 Task: Look for space in Bezhetsk, Russia from 10th July, 2023 to 15th July, 2023 for 7 adults in price range Rs.10000 to Rs.15000. Place can be entire place or shared room with 4 bedrooms having 7 beds and 4 bathrooms. Property type can be house, flat, guest house. Amenities needed are: wifi, TV, free parkinig on premises, gym, breakfast. Booking option can be shelf check-in. Required host language is English.
Action: Mouse moved to (415, 91)
Screenshot: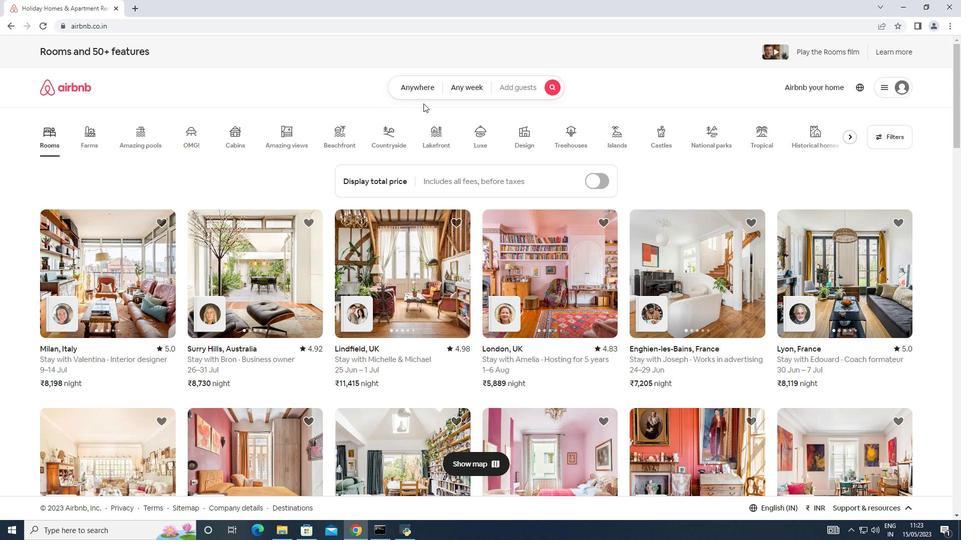
Action: Mouse pressed left at (415, 91)
Screenshot: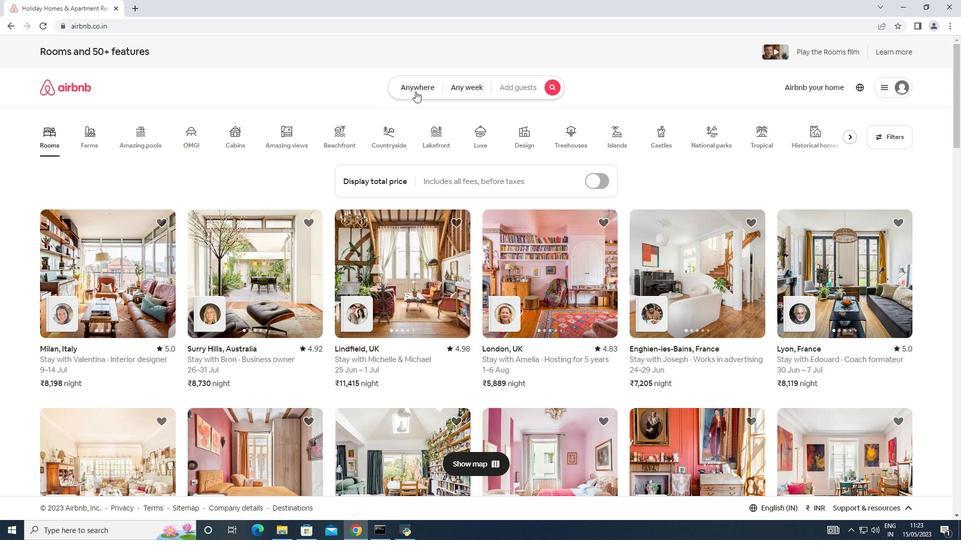 
Action: Mouse moved to (329, 121)
Screenshot: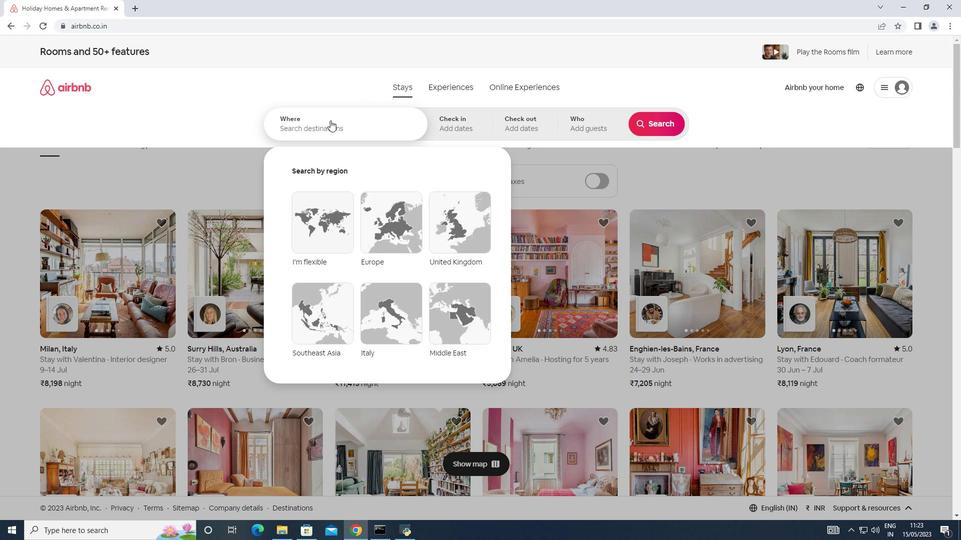 
Action: Mouse pressed left at (329, 121)
Screenshot: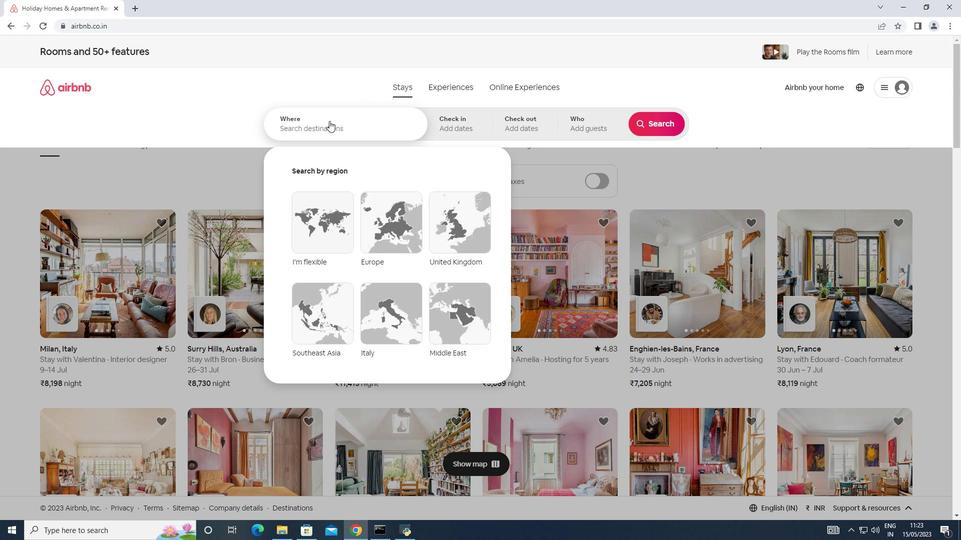 
Action: Key pressed <Key.shift>Bezhetsk,<Key.shift>Russia
Screenshot: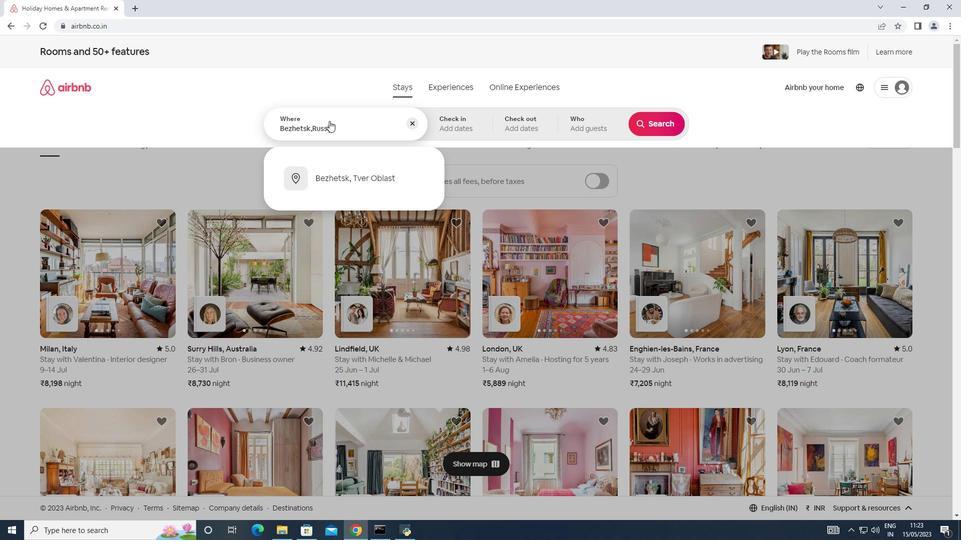
Action: Mouse moved to (457, 131)
Screenshot: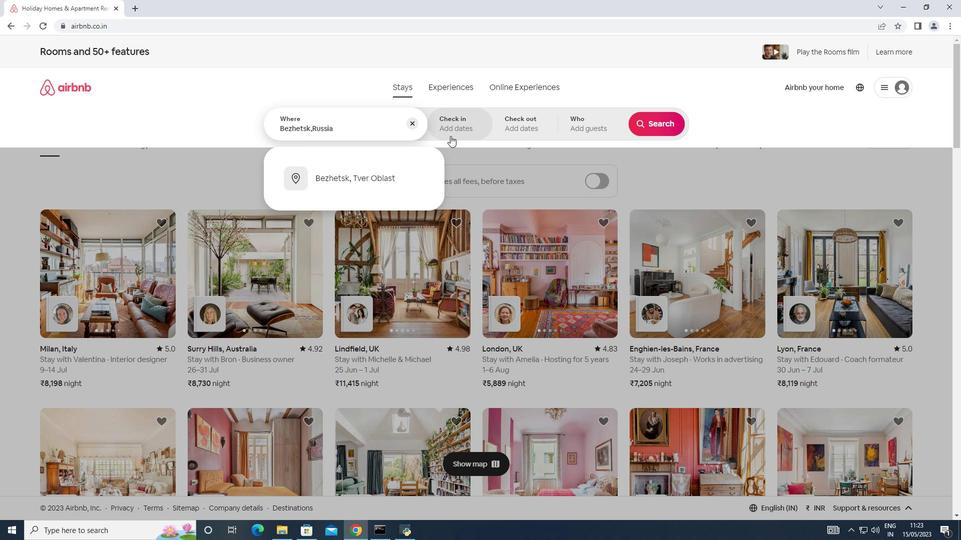 
Action: Mouse pressed left at (457, 131)
Screenshot: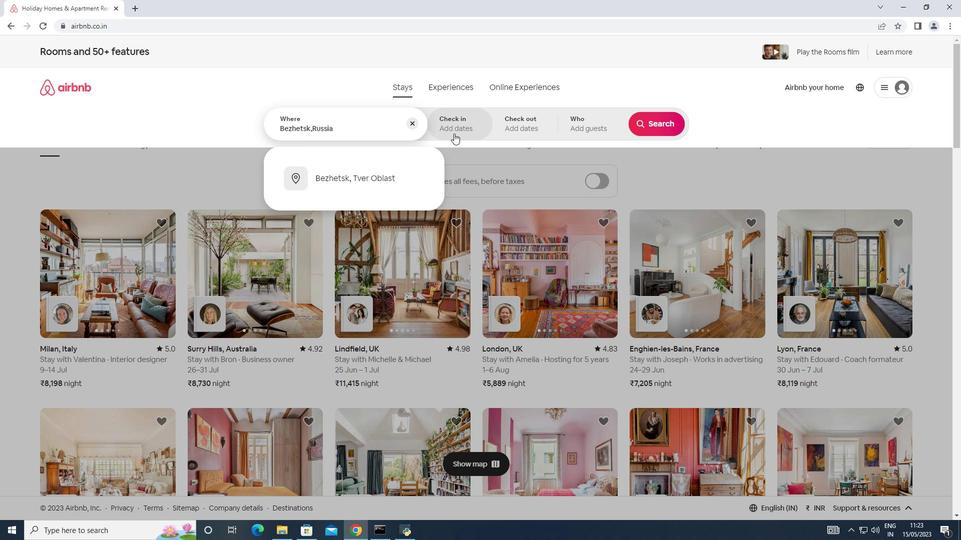 
Action: Mouse moved to (652, 206)
Screenshot: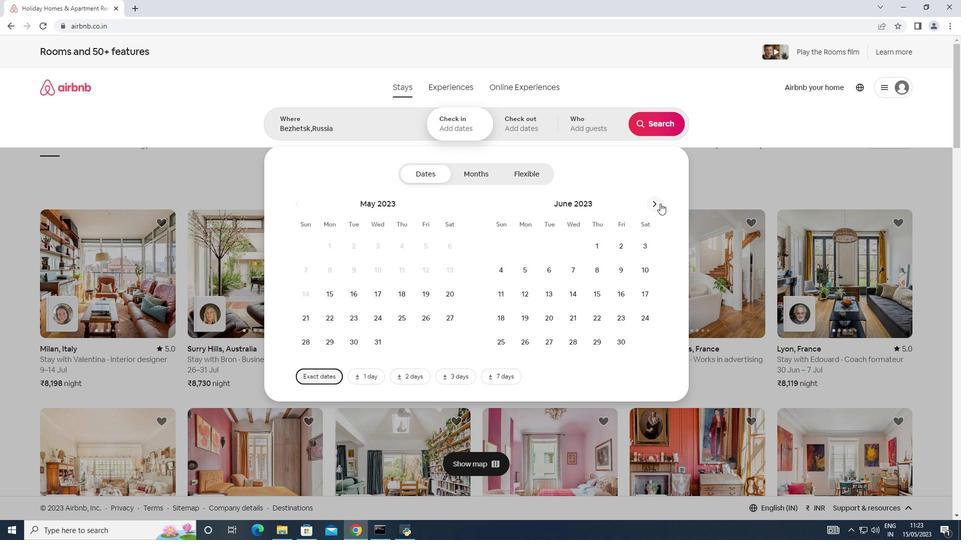
Action: Mouse pressed left at (652, 206)
Screenshot: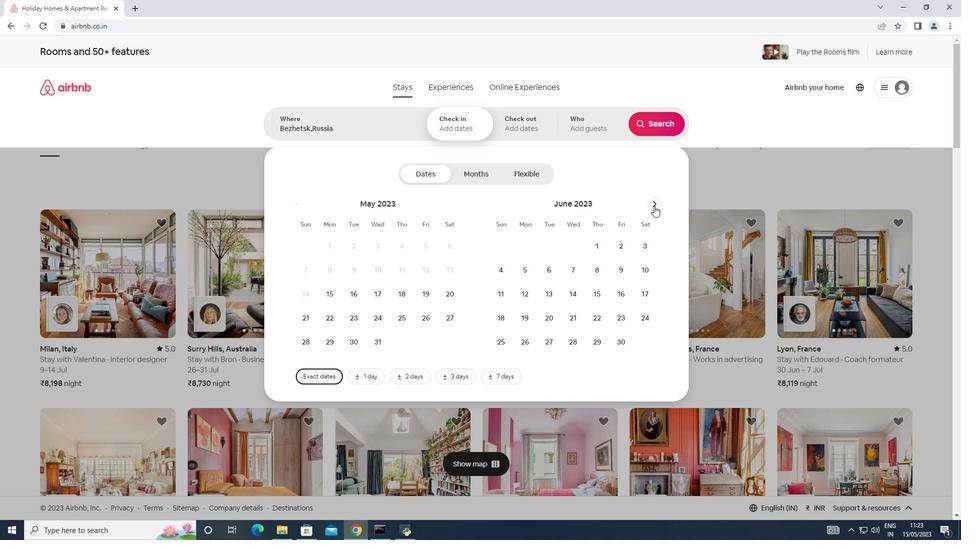 
Action: Mouse moved to (528, 296)
Screenshot: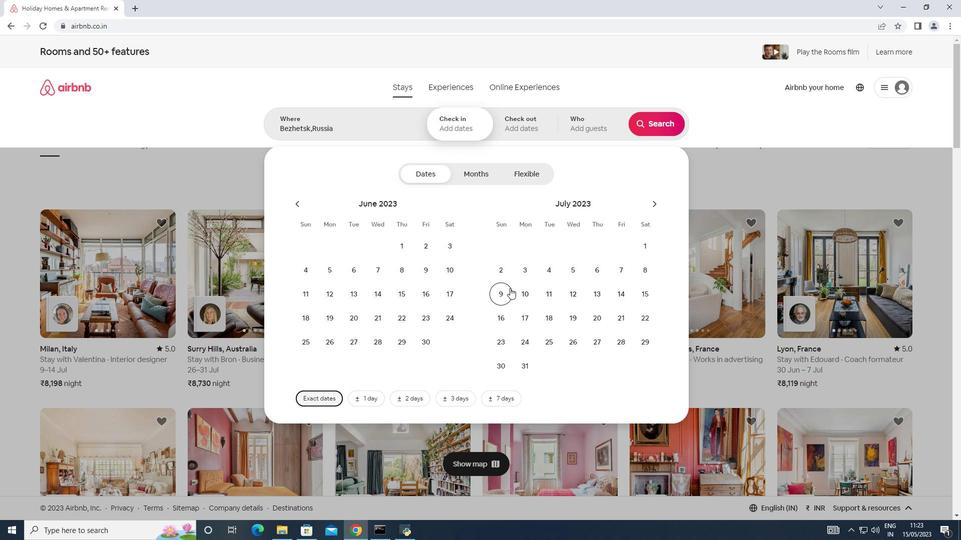 
Action: Mouse pressed left at (528, 296)
Screenshot: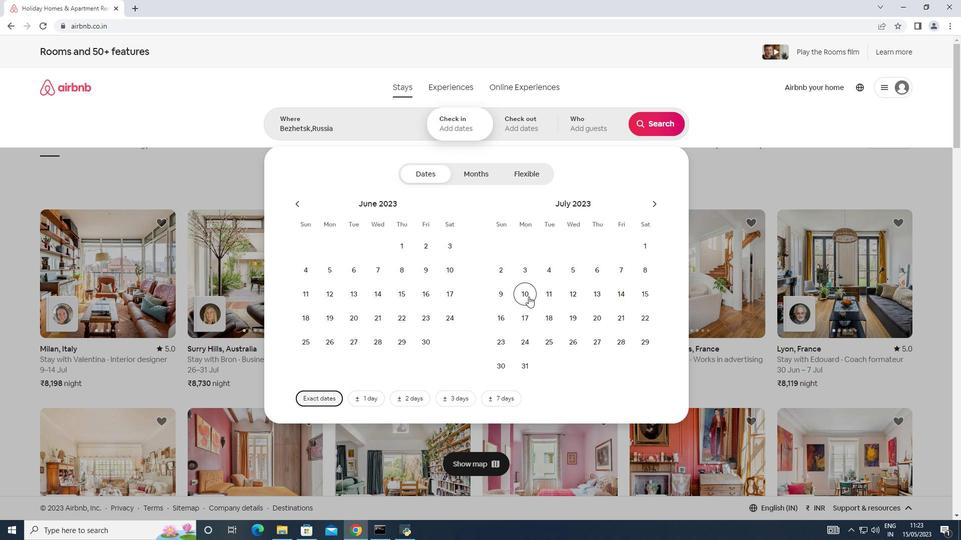 
Action: Mouse moved to (649, 300)
Screenshot: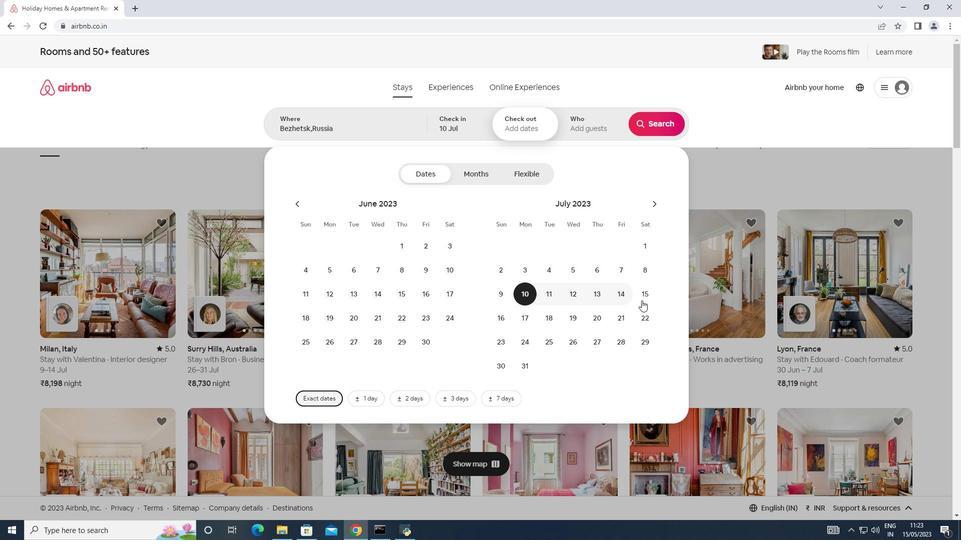 
Action: Mouse pressed left at (649, 300)
Screenshot: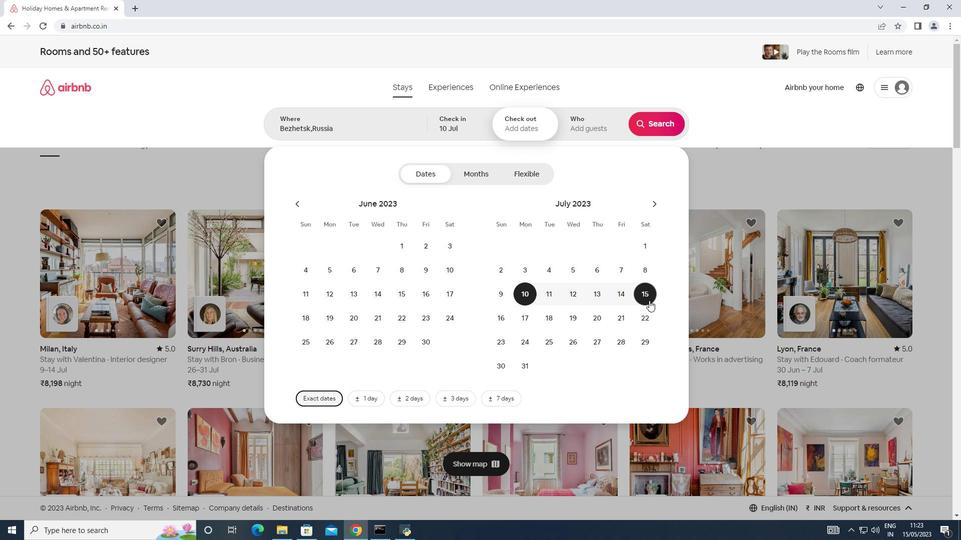 
Action: Mouse moved to (598, 129)
Screenshot: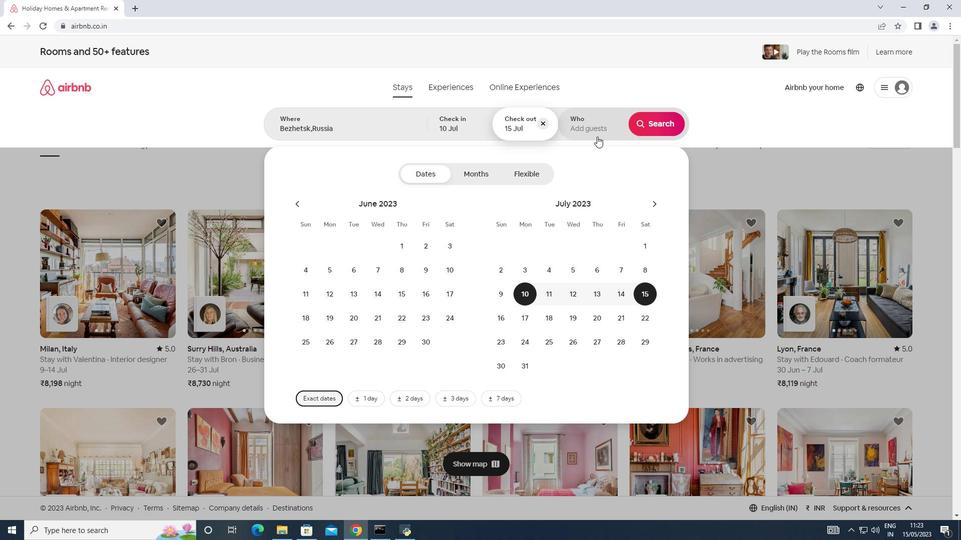 
Action: Mouse pressed left at (598, 129)
Screenshot: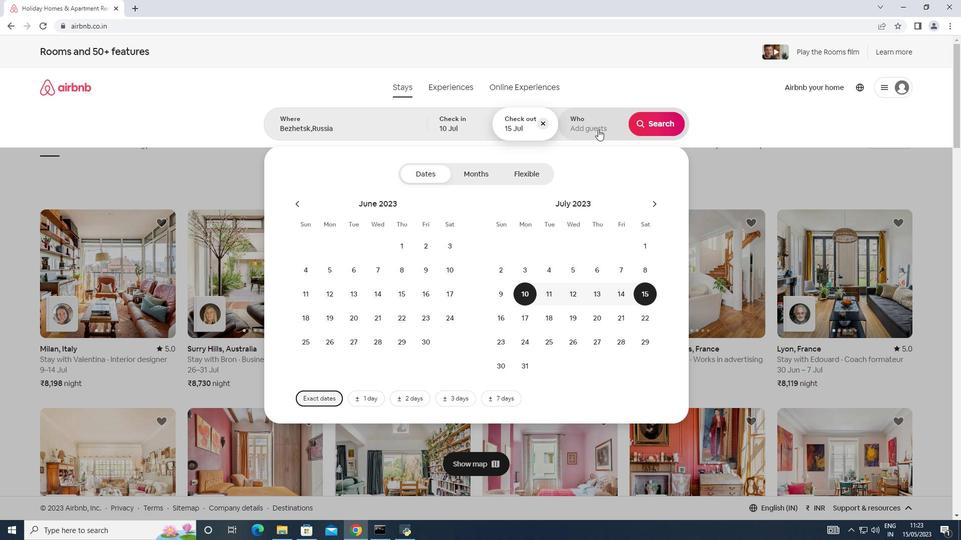 
Action: Mouse moved to (665, 180)
Screenshot: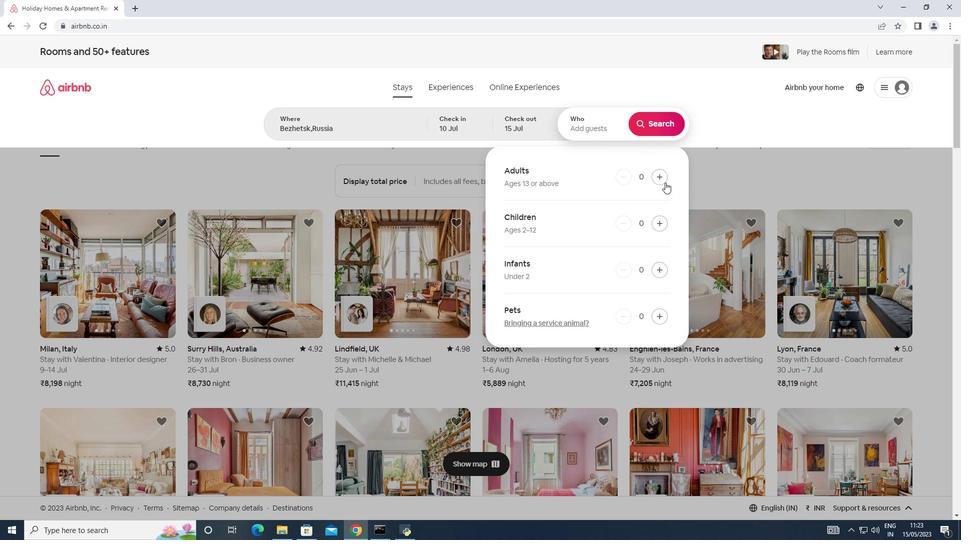 
Action: Mouse pressed left at (665, 180)
Screenshot: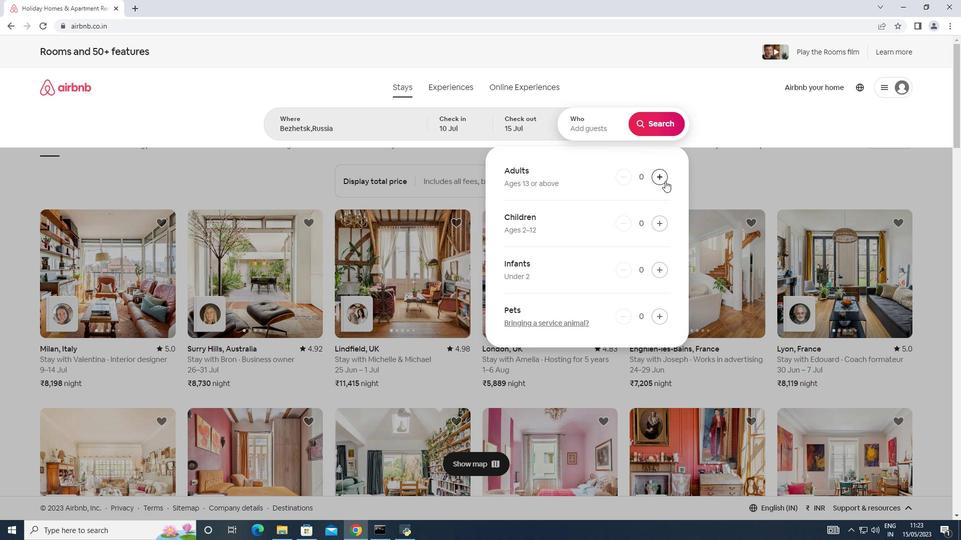 
Action: Mouse pressed left at (665, 180)
Screenshot: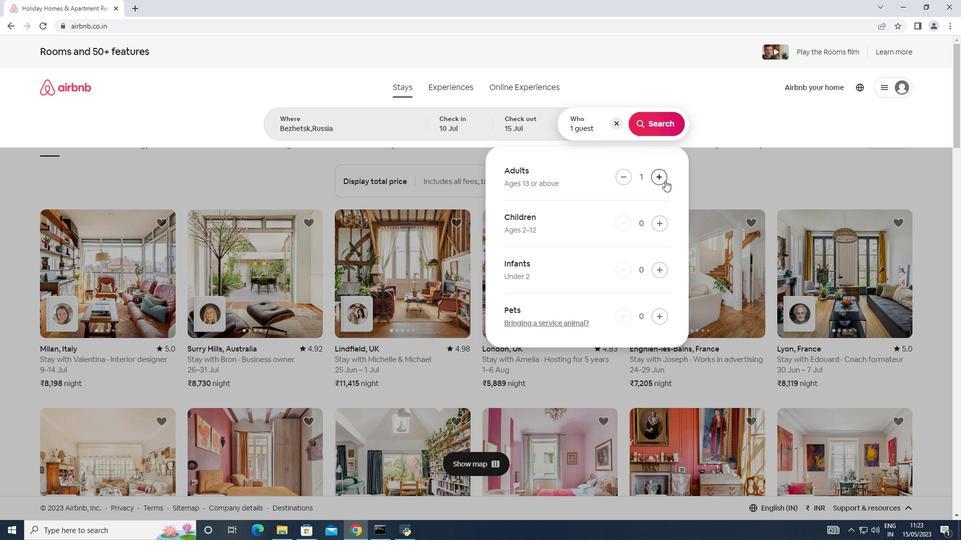 
Action: Mouse pressed left at (665, 180)
Screenshot: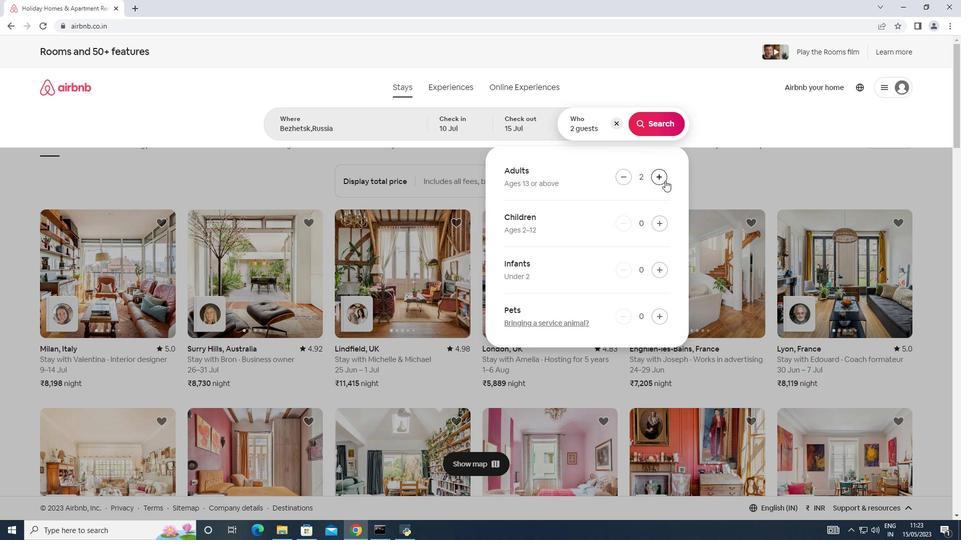 
Action: Mouse pressed left at (665, 180)
Screenshot: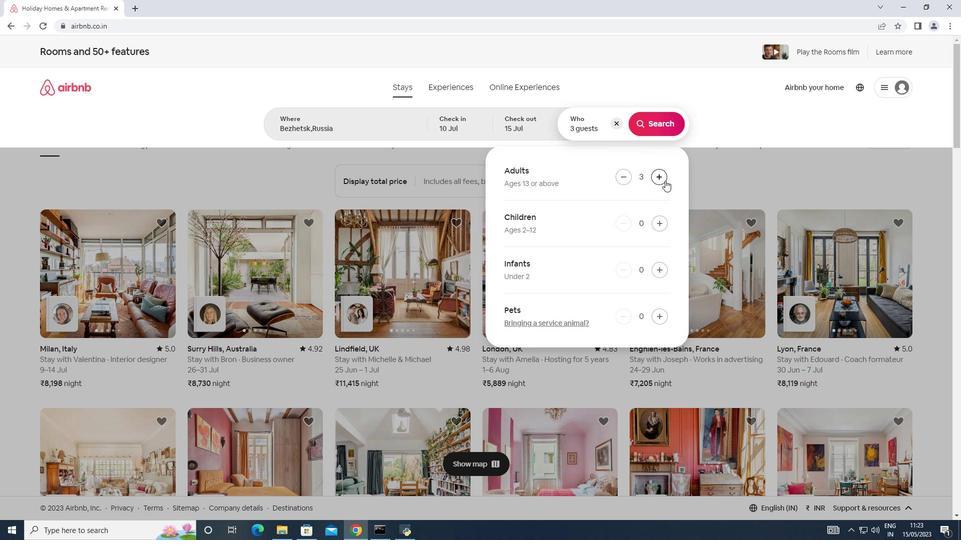 
Action: Mouse pressed left at (665, 180)
Screenshot: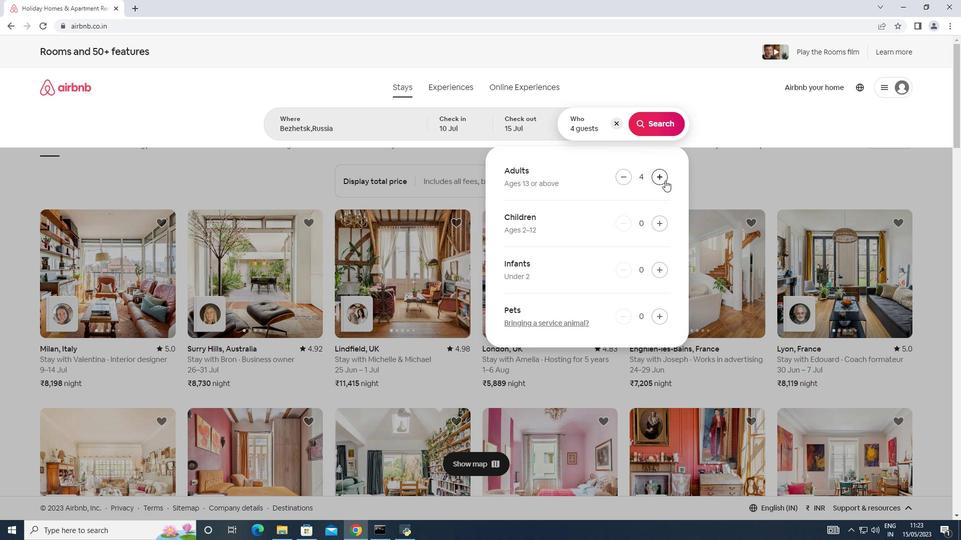 
Action: Mouse pressed left at (665, 180)
Screenshot: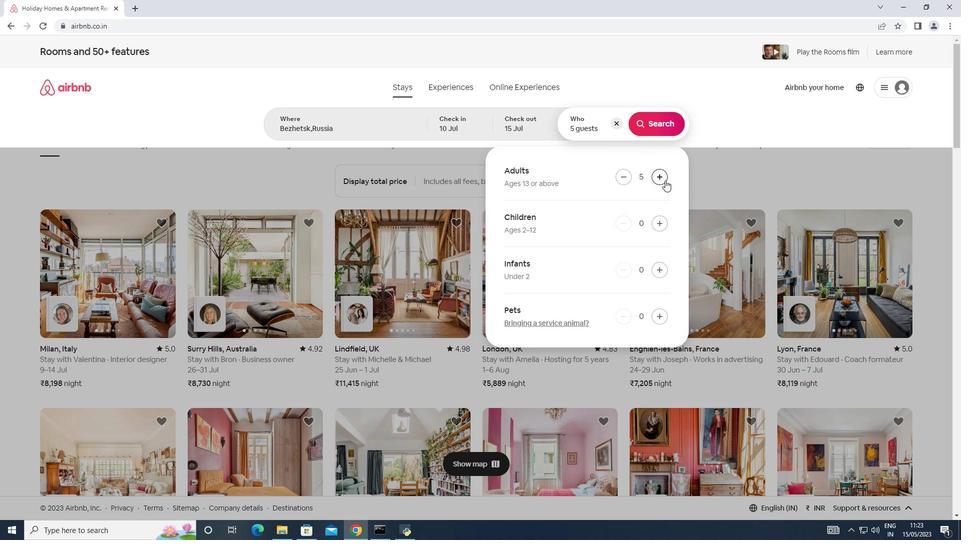 
Action: Mouse pressed left at (665, 180)
Screenshot: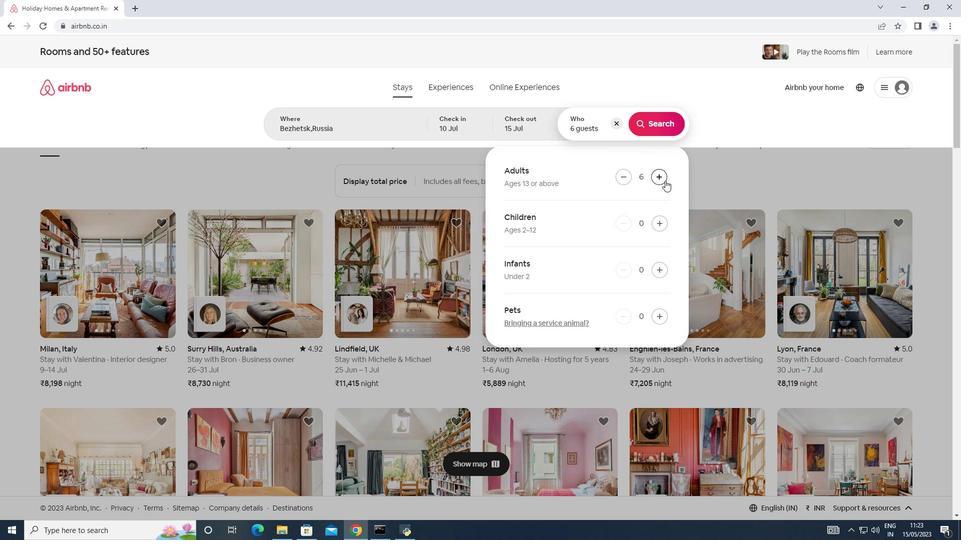 
Action: Mouse moved to (656, 118)
Screenshot: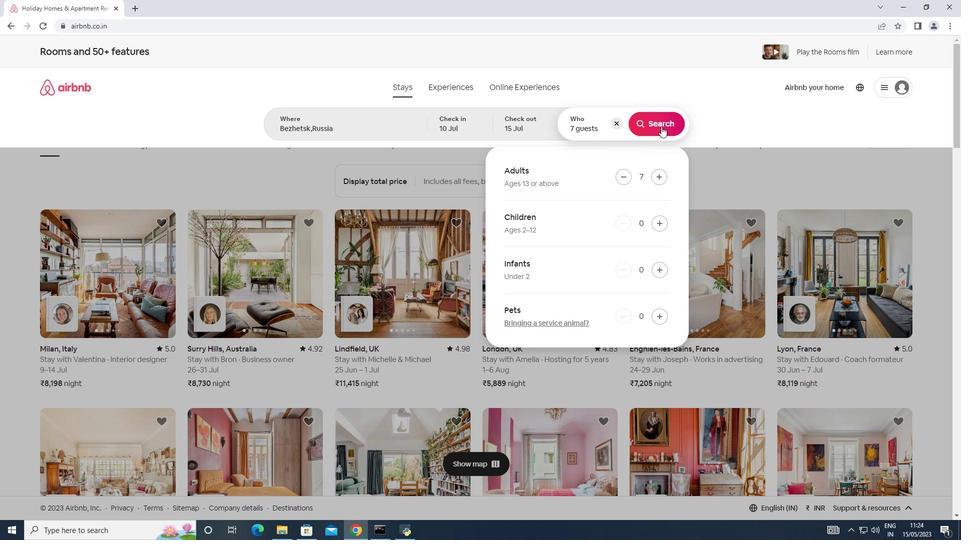 
Action: Mouse pressed left at (656, 118)
Screenshot: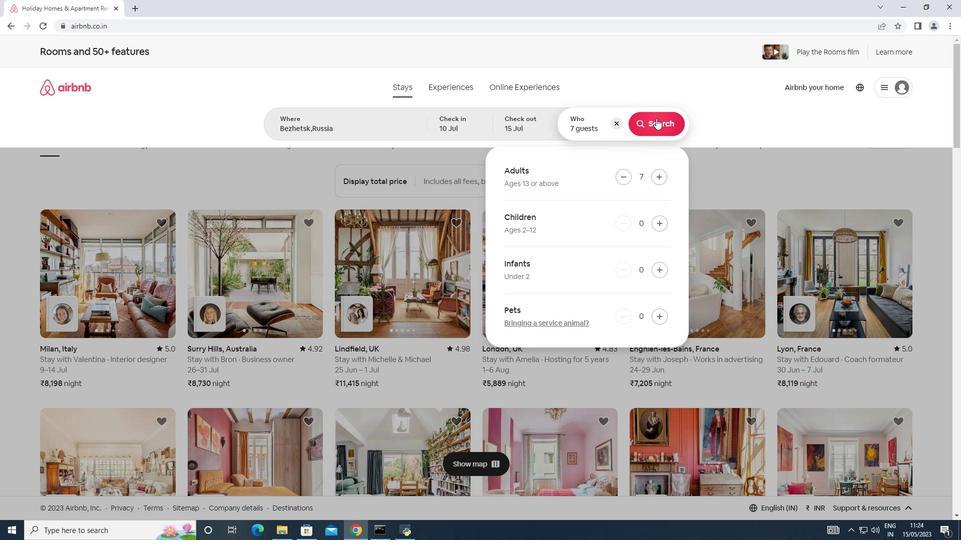 
Action: Mouse moved to (921, 108)
Screenshot: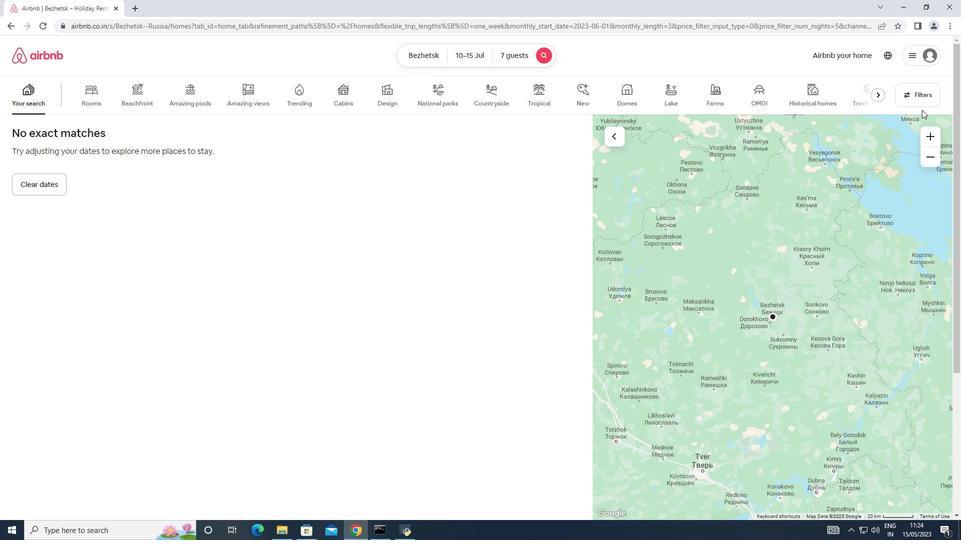 
Action: Mouse pressed left at (921, 108)
Screenshot: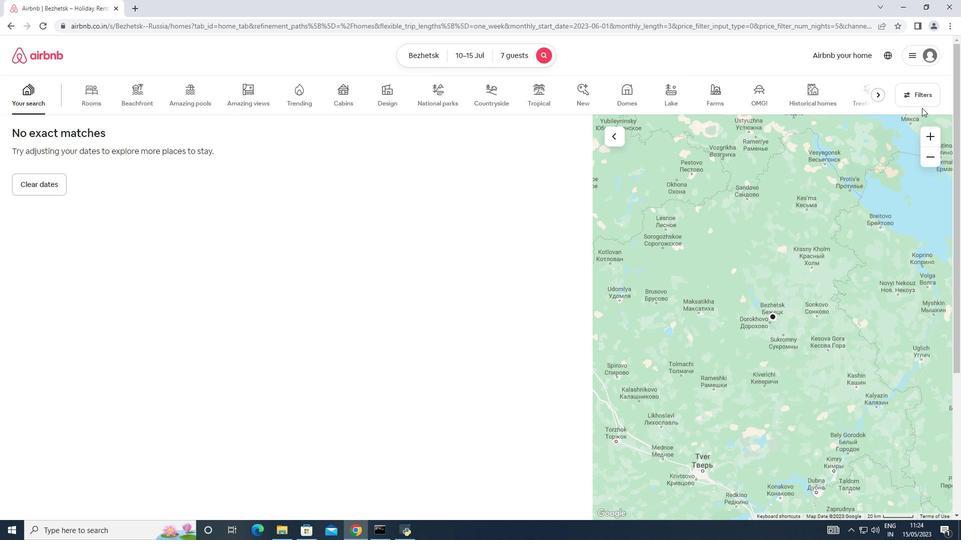 
Action: Mouse moved to (914, 100)
Screenshot: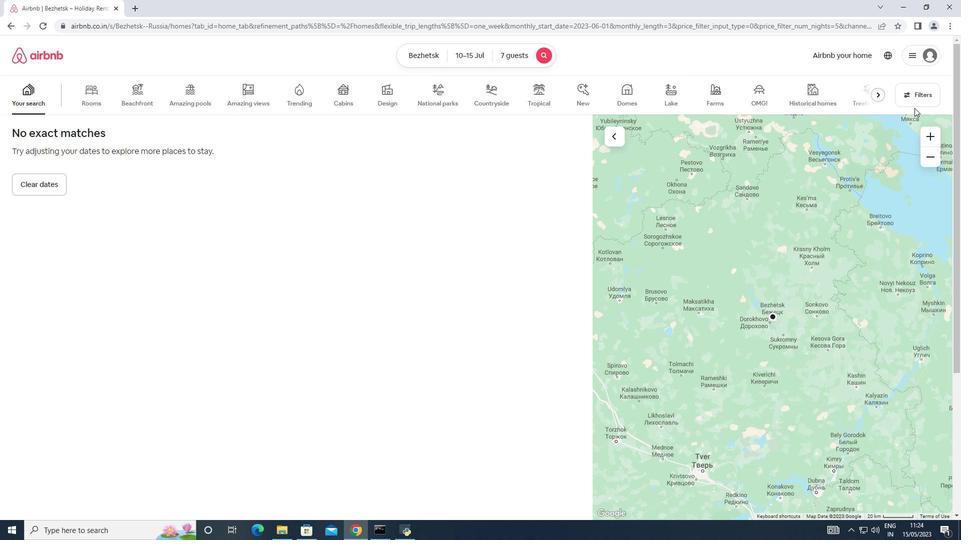 
Action: Mouse pressed left at (914, 100)
Screenshot: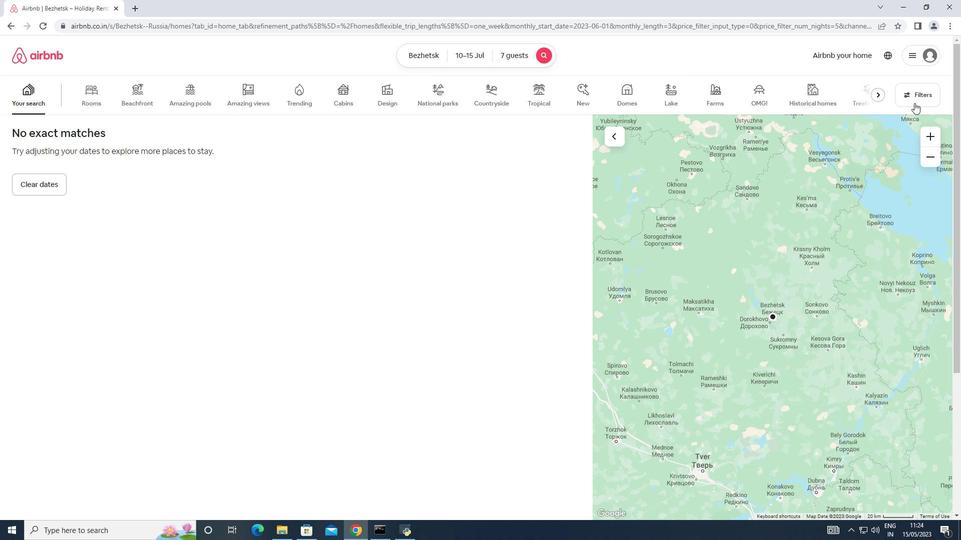
Action: Mouse moved to (346, 339)
Screenshot: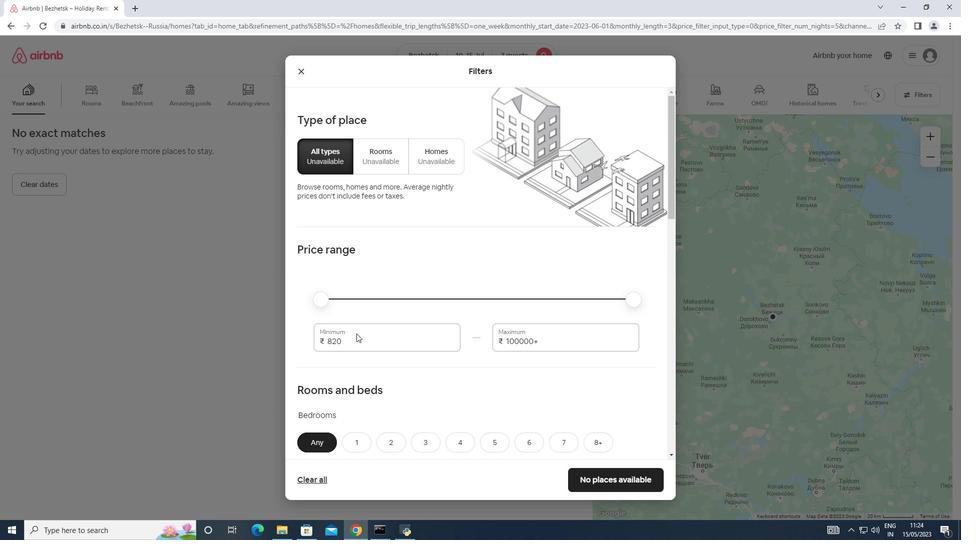 
Action: Mouse pressed left at (346, 339)
Screenshot: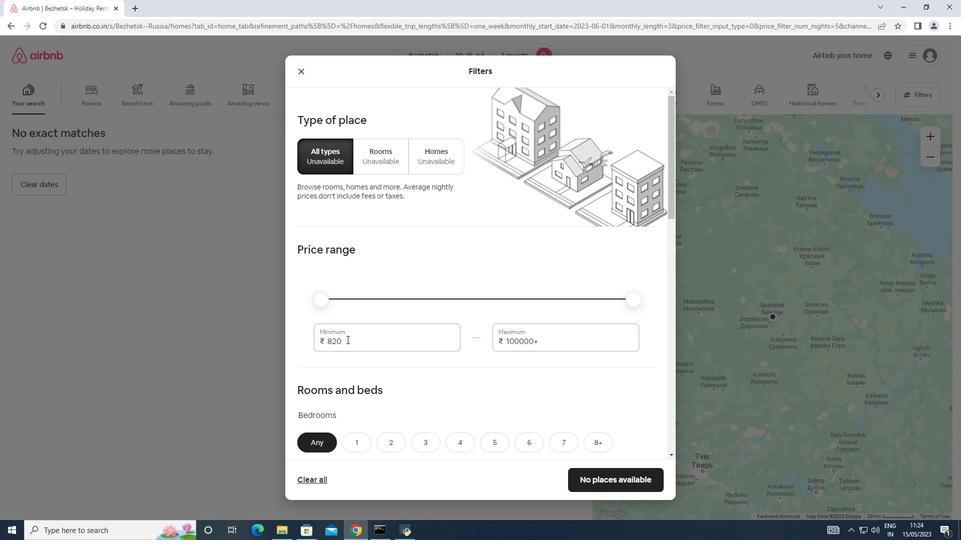 
Action: Mouse moved to (314, 335)
Screenshot: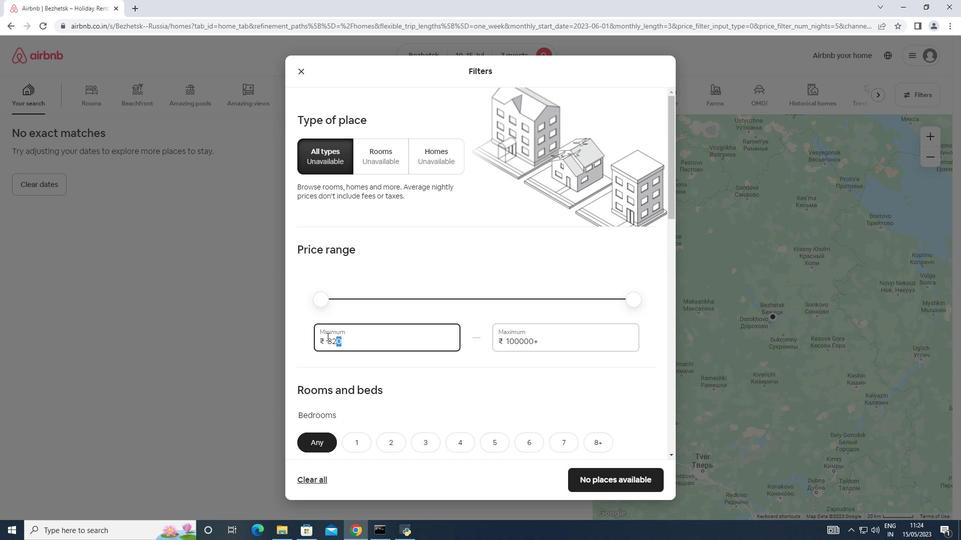 
Action: Key pressed 10000
Screenshot: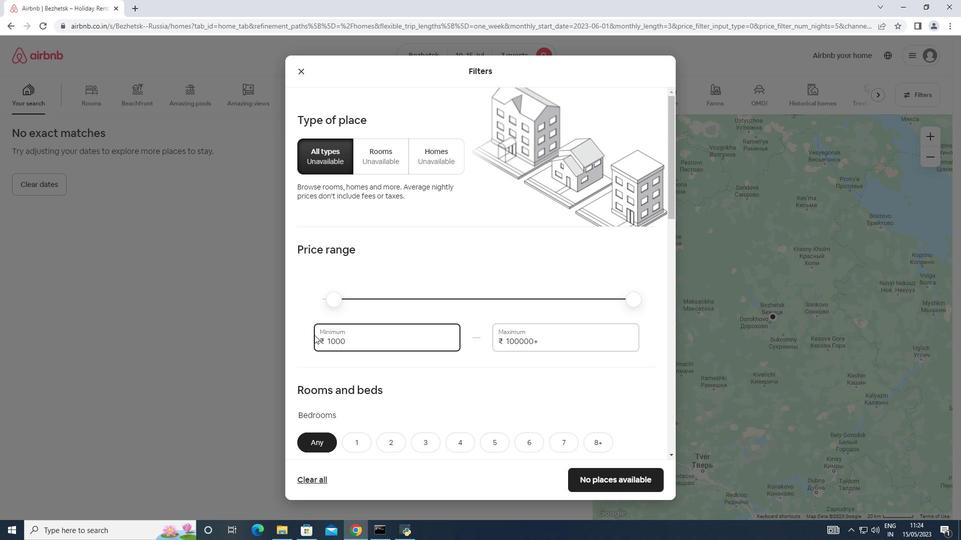 
Action: Mouse moved to (550, 341)
Screenshot: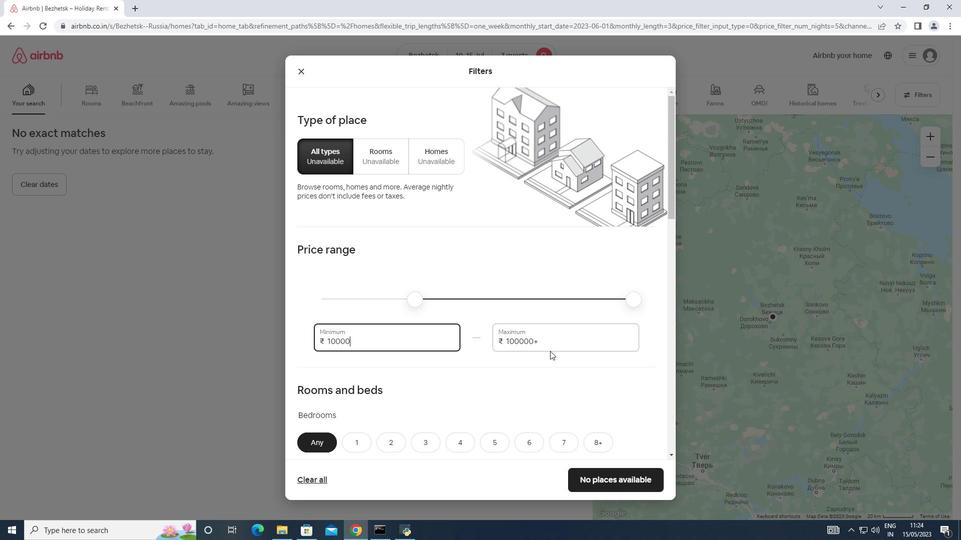 
Action: Mouse pressed left at (550, 341)
Screenshot: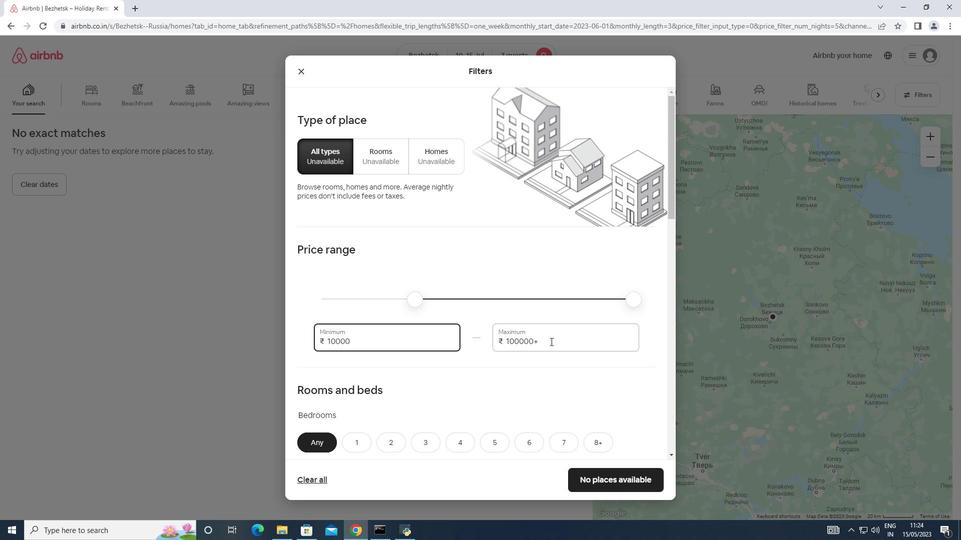 
Action: Mouse moved to (478, 340)
Screenshot: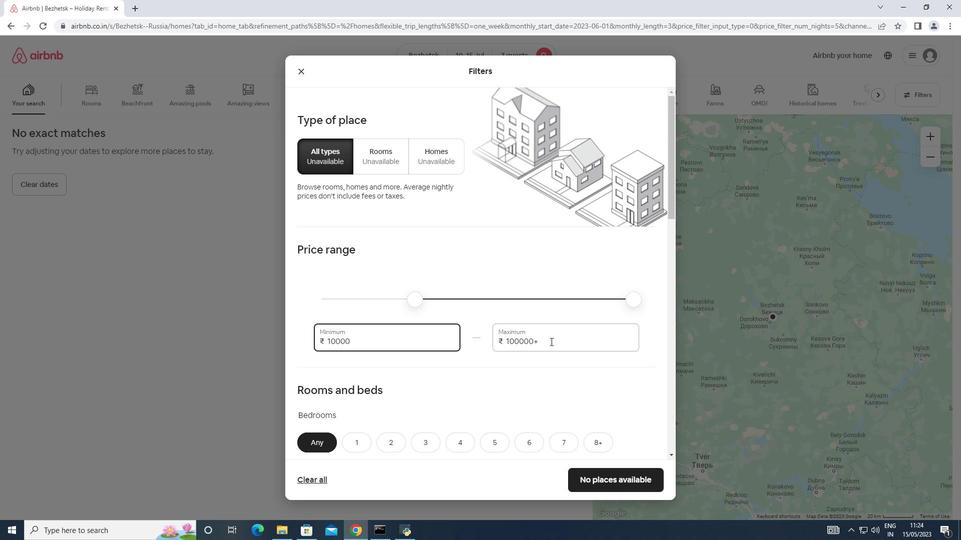 
Action: Key pressed 15000
Screenshot: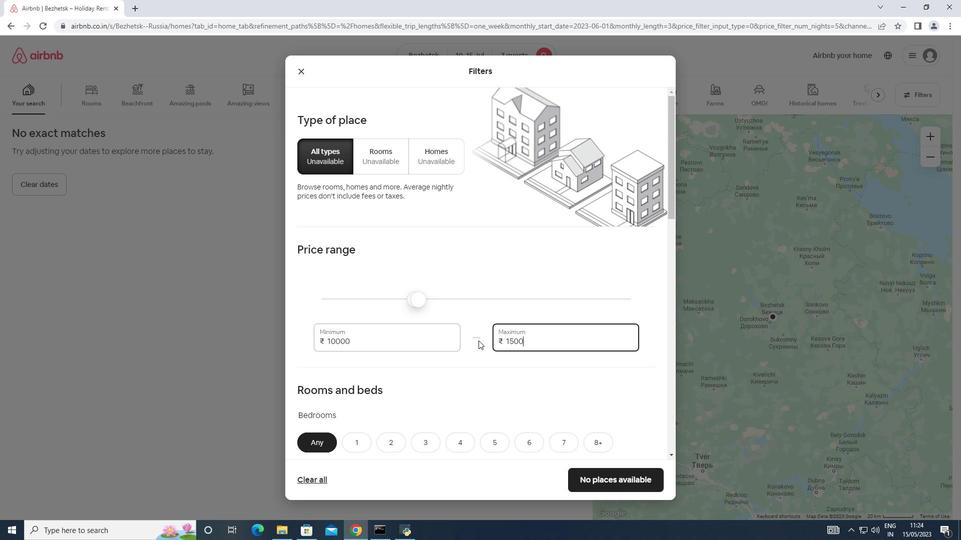 
Action: Mouse moved to (472, 333)
Screenshot: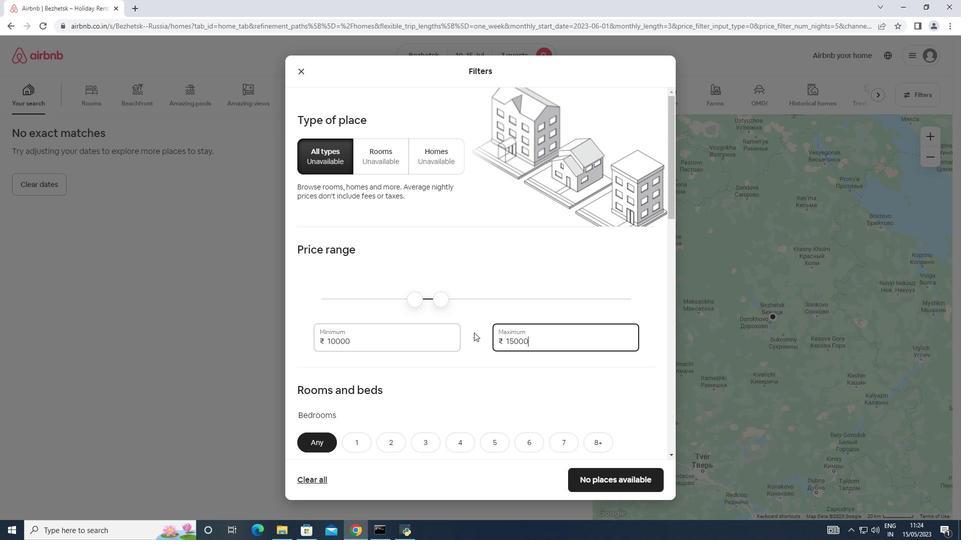 
Action: Mouse scrolled (472, 333) with delta (0, 0)
Screenshot: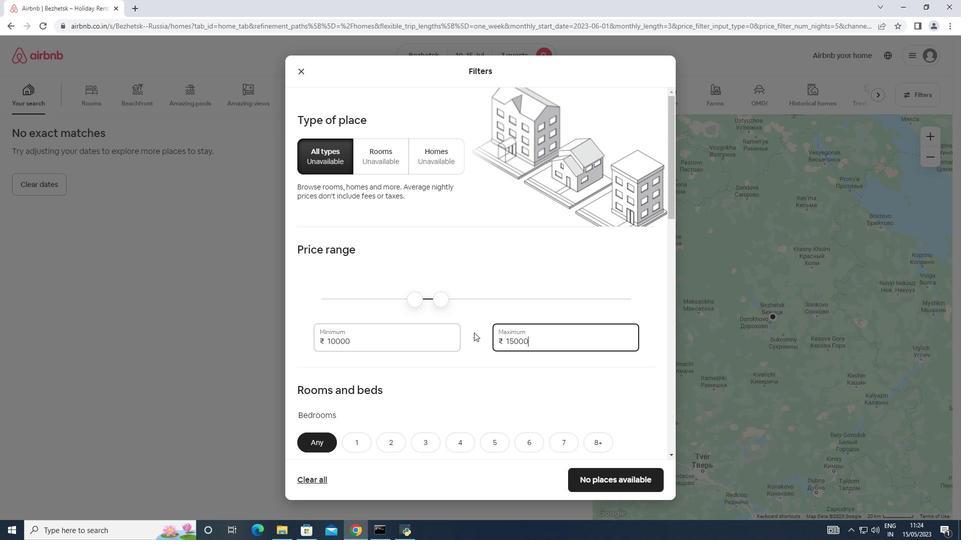 
Action: Mouse scrolled (472, 333) with delta (0, 0)
Screenshot: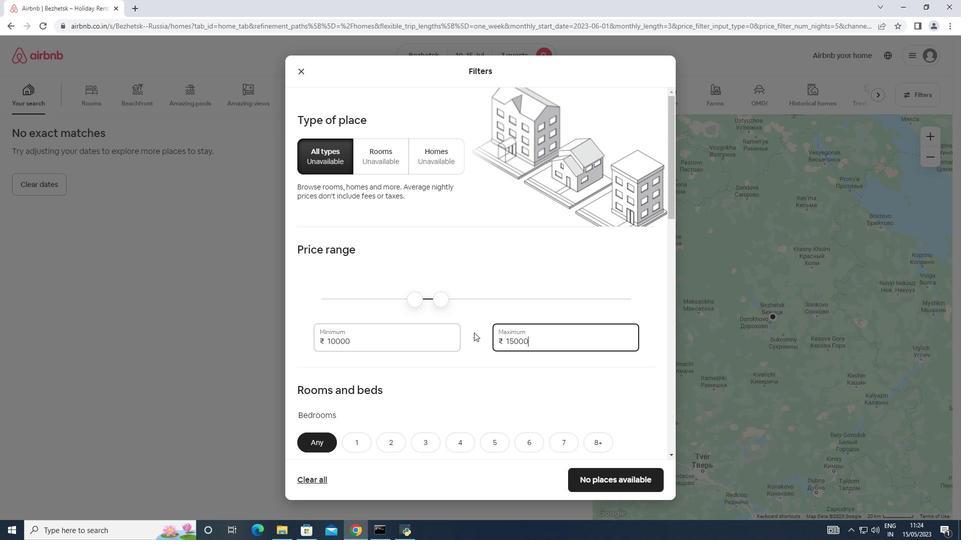
Action: Mouse scrolled (472, 333) with delta (0, 0)
Screenshot: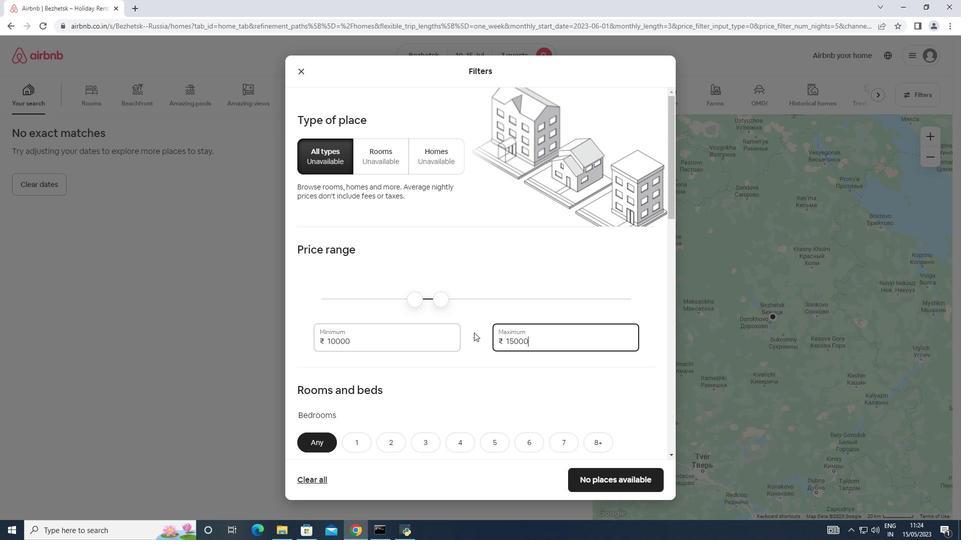 
Action: Mouse scrolled (472, 333) with delta (0, 0)
Screenshot: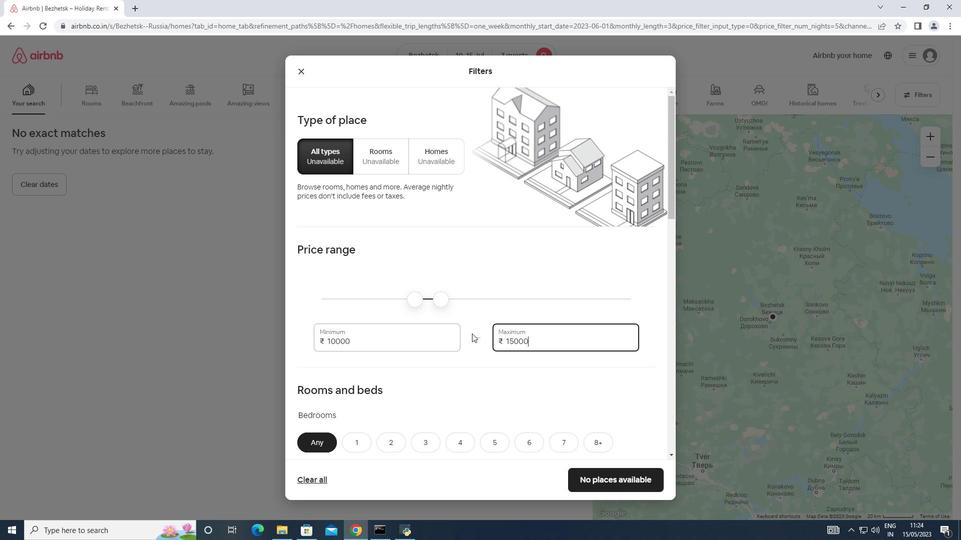 
Action: Mouse moved to (472, 333)
Screenshot: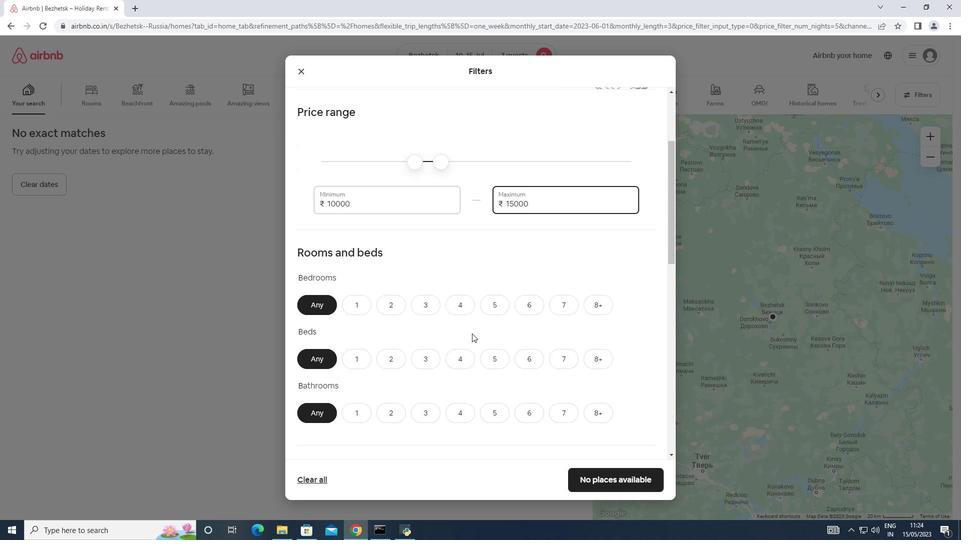 
Action: Mouse scrolled (472, 333) with delta (0, 0)
Screenshot: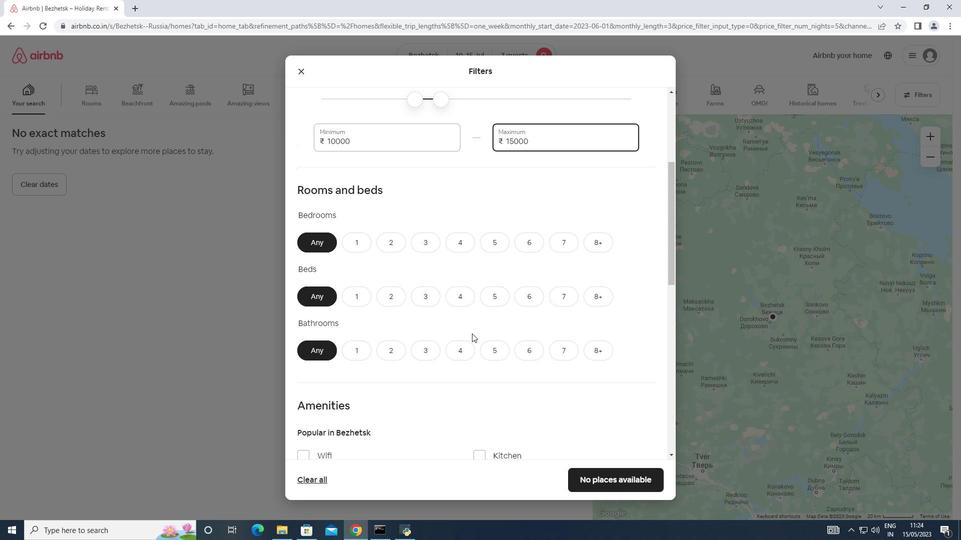 
Action: Mouse scrolled (472, 333) with delta (0, 0)
Screenshot: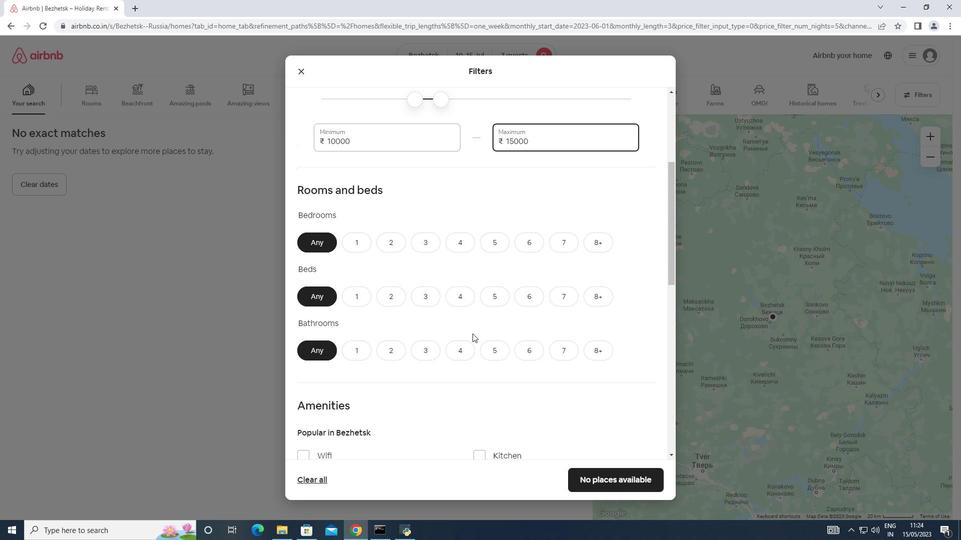
Action: Mouse moved to (462, 142)
Screenshot: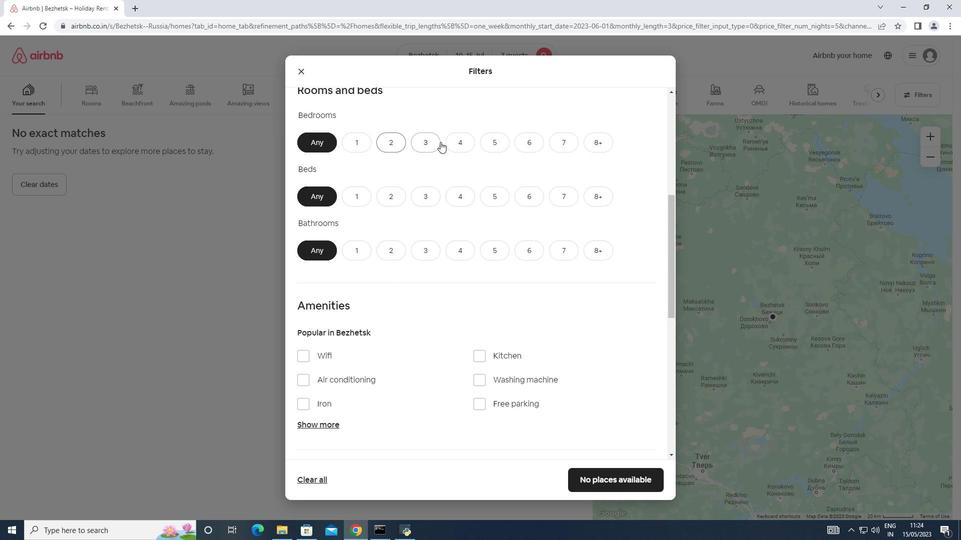 
Action: Mouse pressed left at (462, 142)
Screenshot: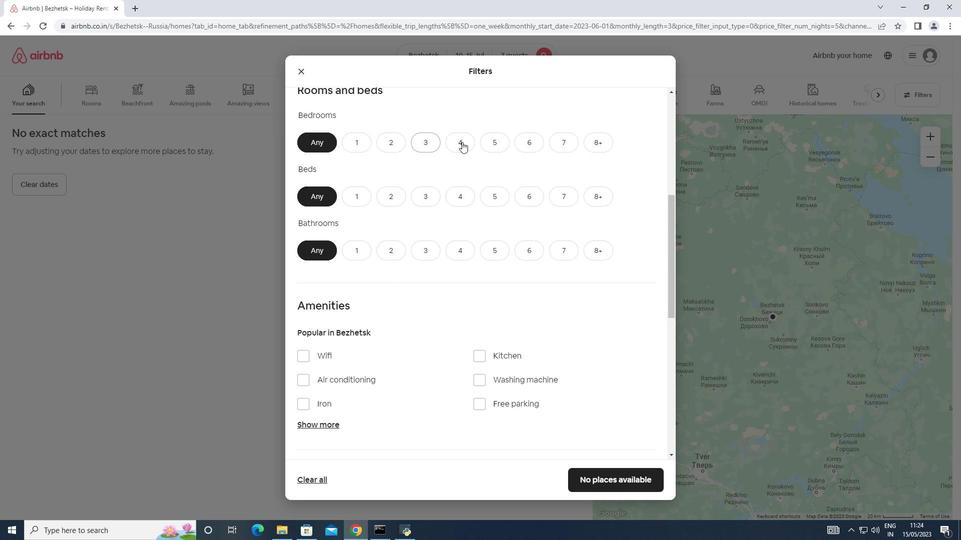 
Action: Mouse moved to (559, 197)
Screenshot: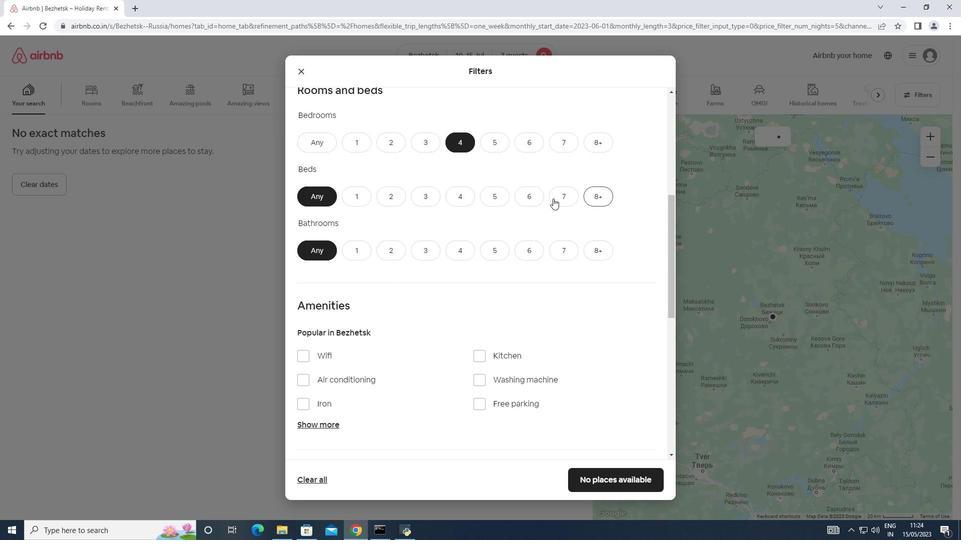 
Action: Mouse pressed left at (559, 197)
Screenshot: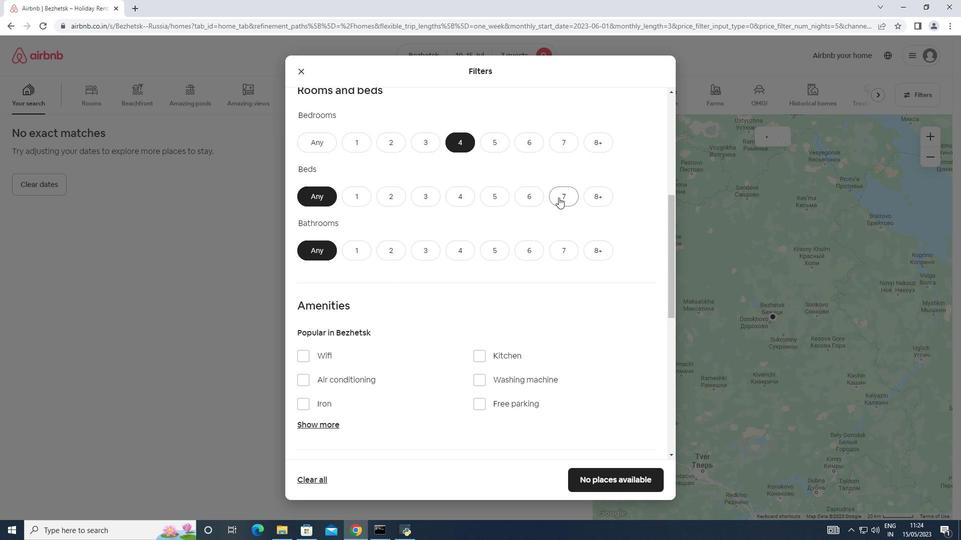 
Action: Mouse moved to (456, 251)
Screenshot: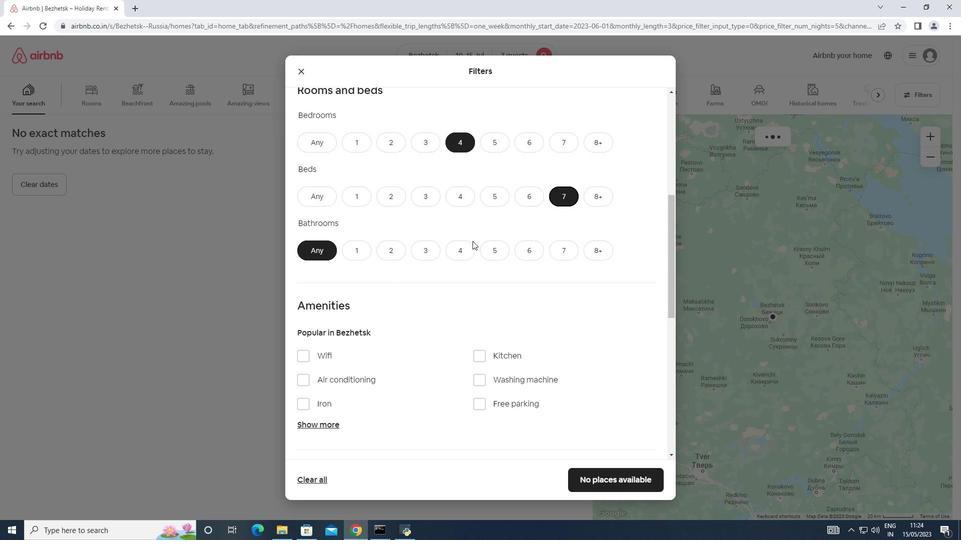 
Action: Mouse pressed left at (456, 251)
Screenshot: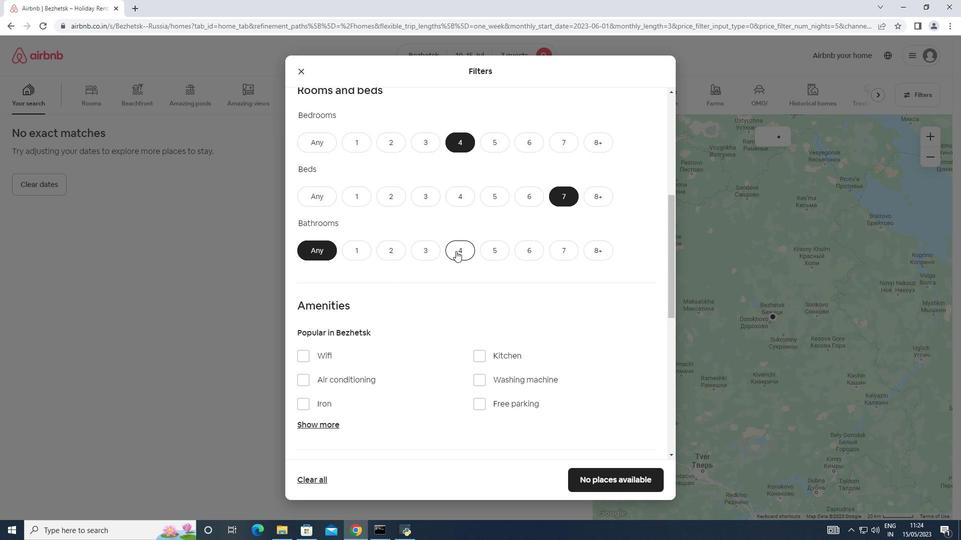 
Action: Mouse moved to (460, 243)
Screenshot: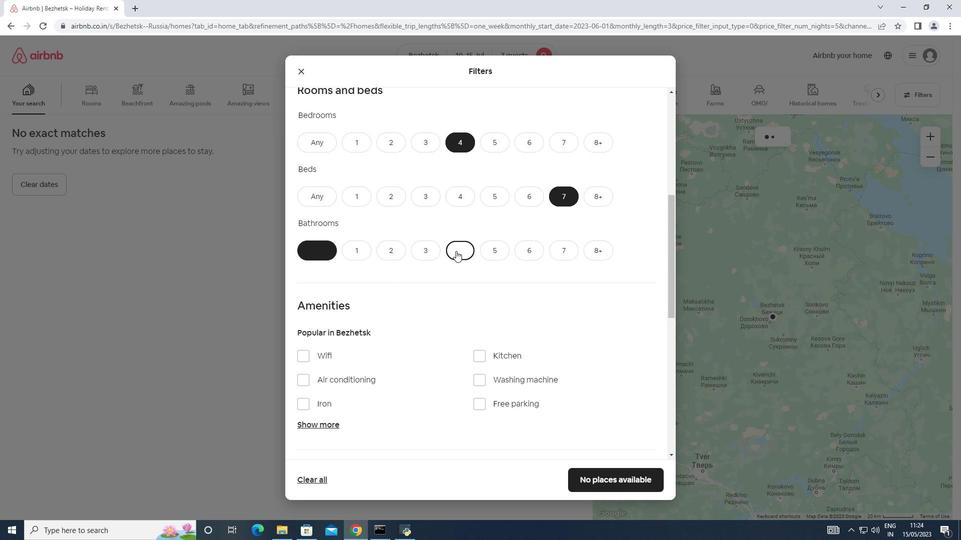 
Action: Mouse scrolled (460, 242) with delta (0, 0)
Screenshot: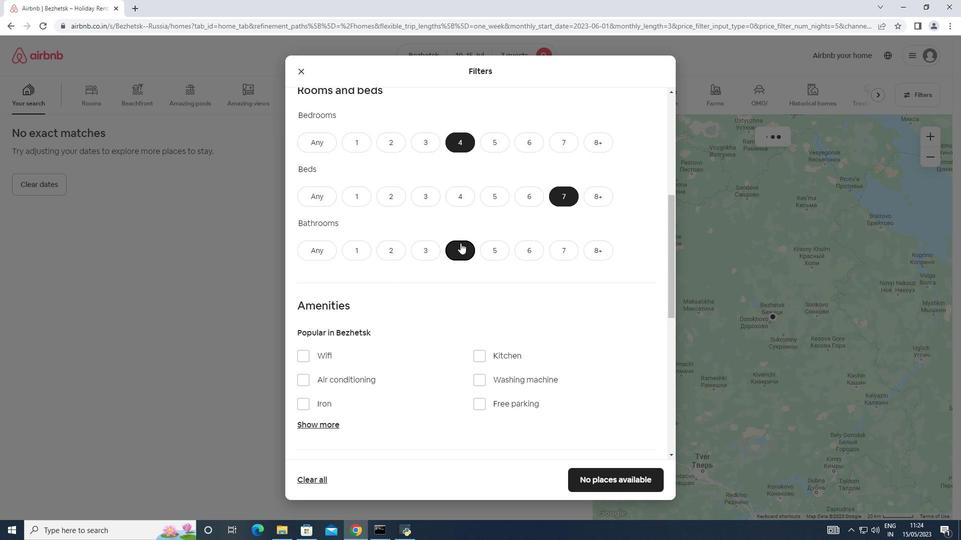 
Action: Mouse moved to (461, 242)
Screenshot: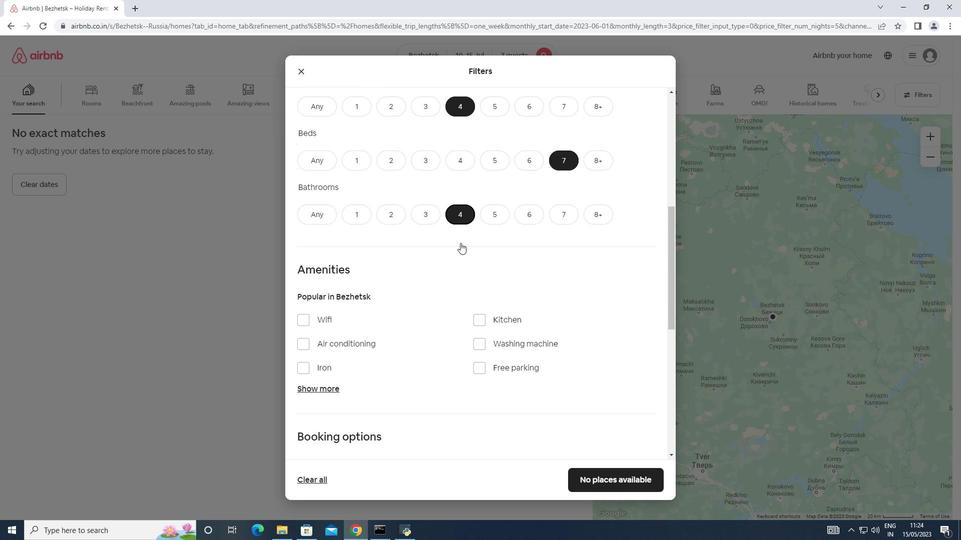 
Action: Mouse scrolled (461, 242) with delta (0, 0)
Screenshot: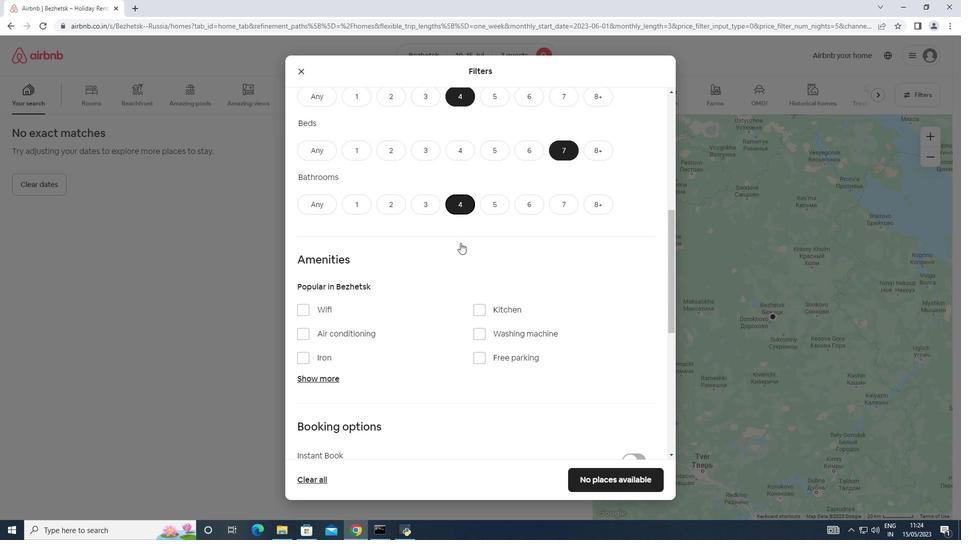 
Action: Mouse scrolled (461, 242) with delta (0, 0)
Screenshot: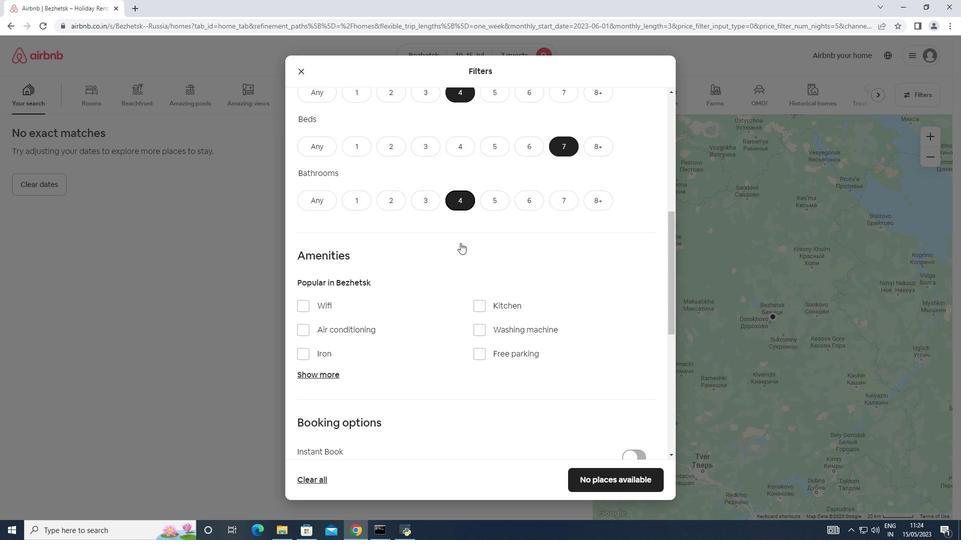 
Action: Mouse scrolled (461, 242) with delta (0, 0)
Screenshot: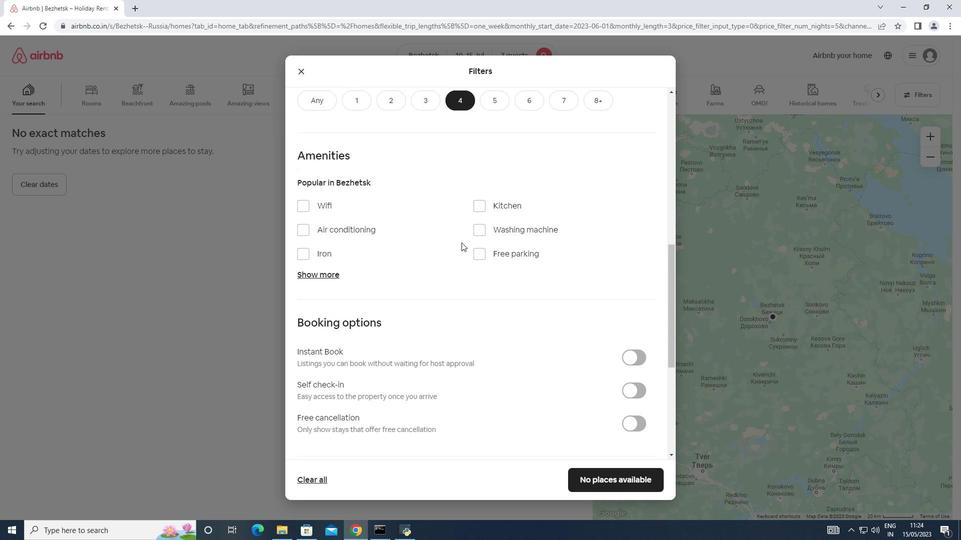 
Action: Mouse moved to (303, 153)
Screenshot: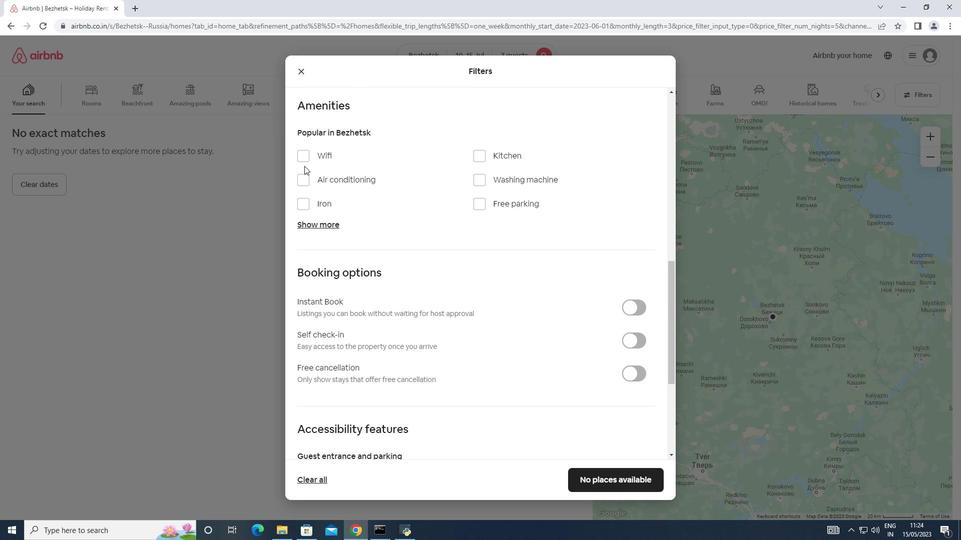 
Action: Mouse pressed left at (303, 153)
Screenshot: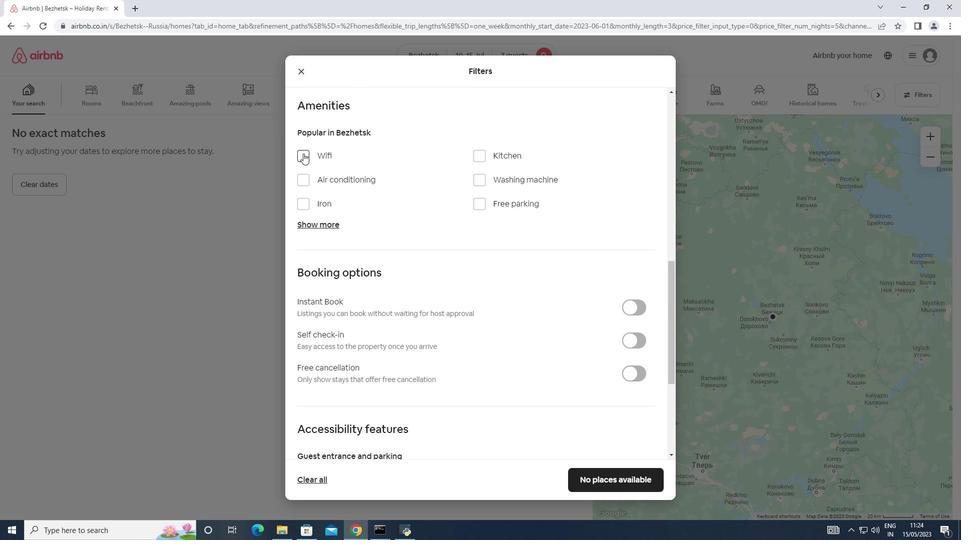 
Action: Mouse moved to (318, 222)
Screenshot: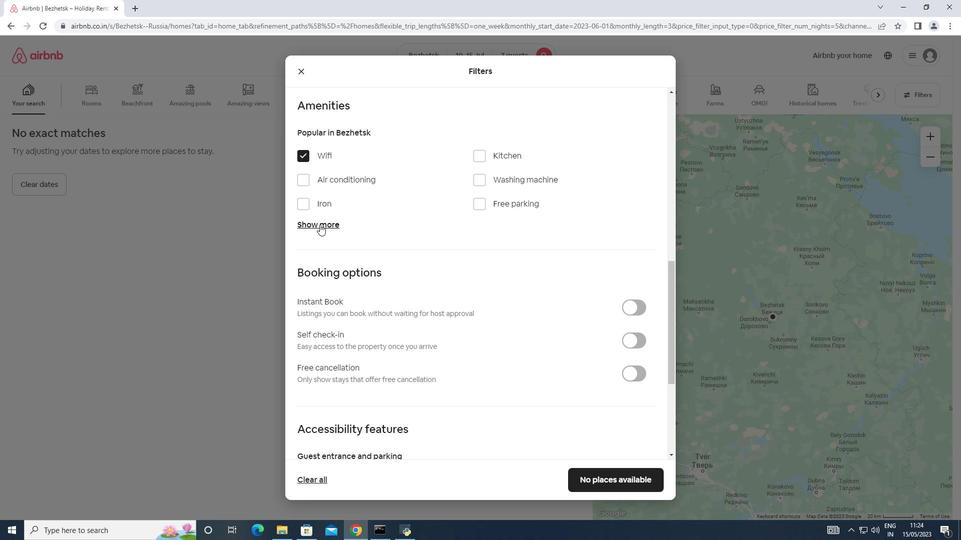 
Action: Mouse pressed left at (318, 222)
Screenshot: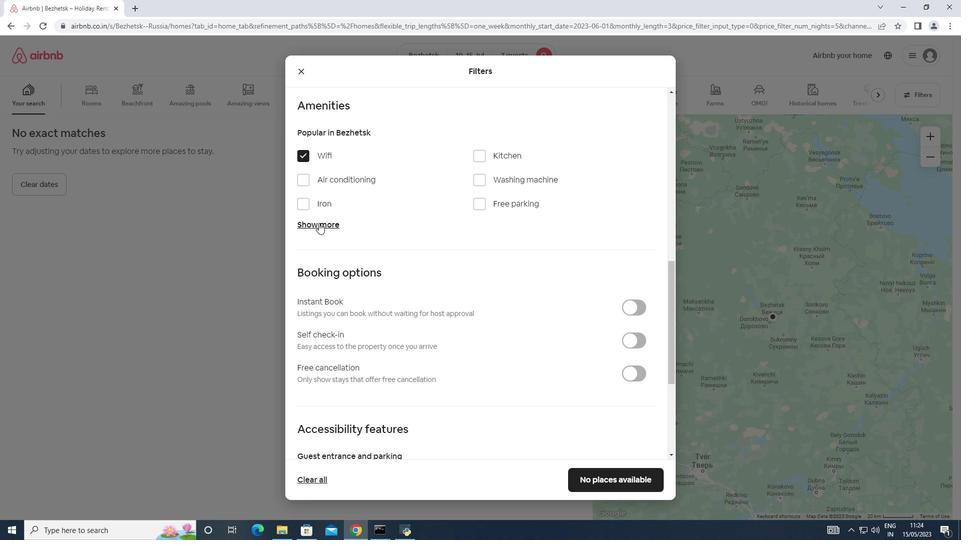 
Action: Mouse moved to (405, 244)
Screenshot: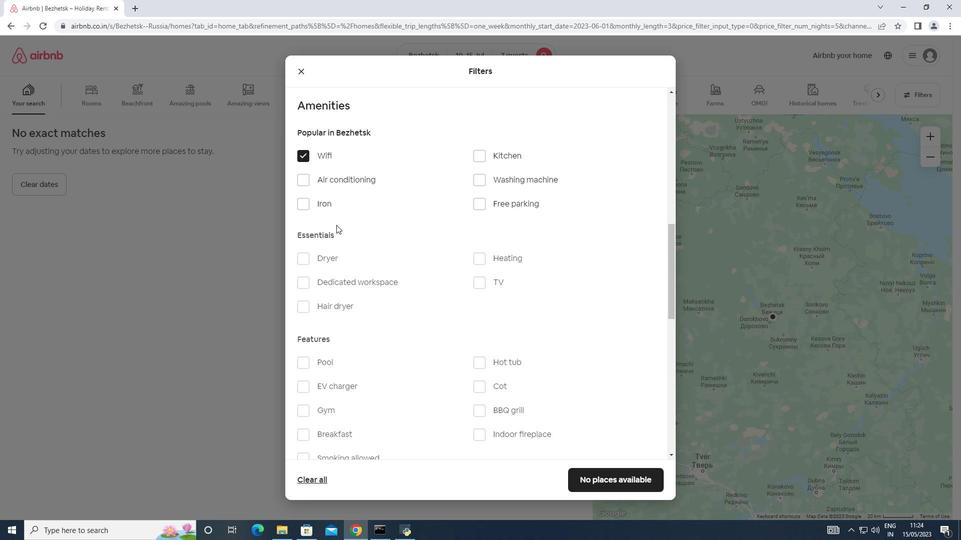 
Action: Mouse scrolled (405, 244) with delta (0, 0)
Screenshot: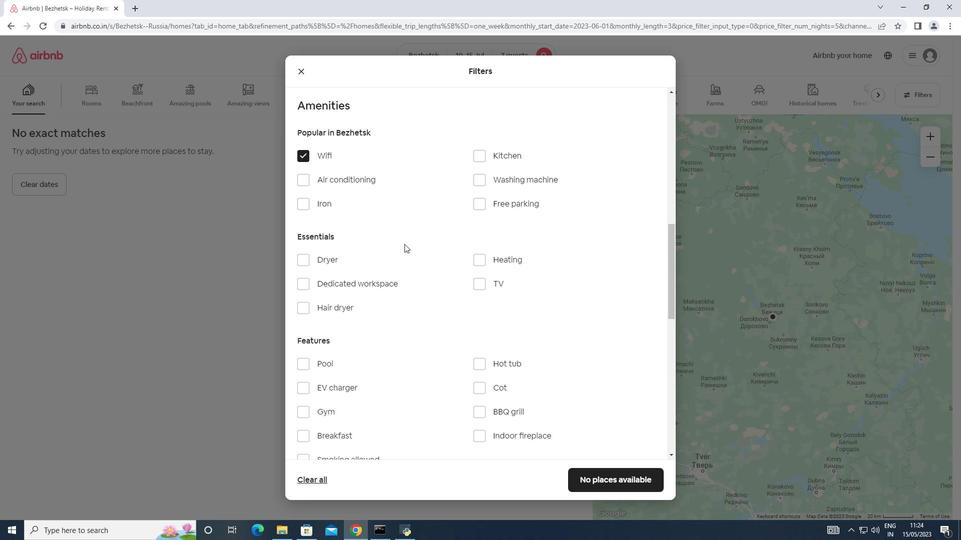 
Action: Mouse scrolled (405, 244) with delta (0, 0)
Screenshot: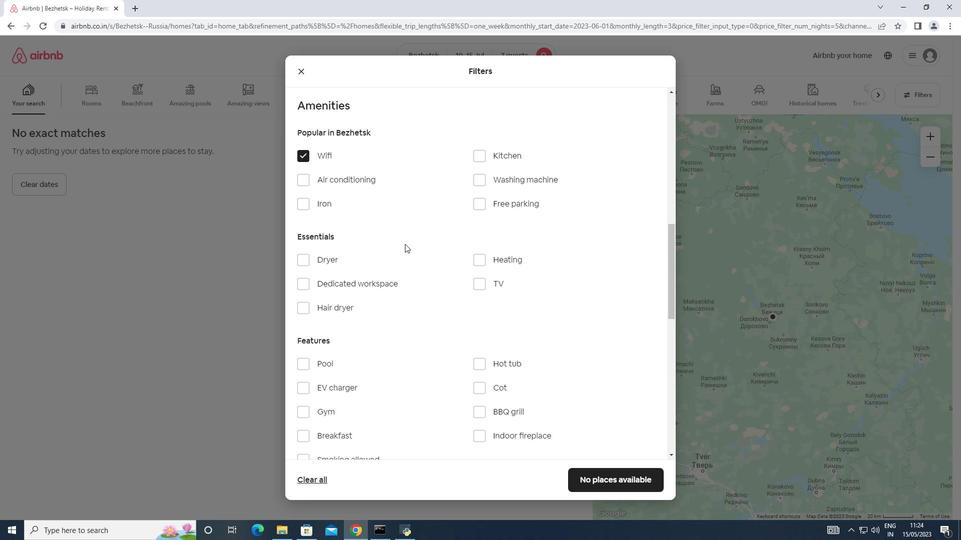 
Action: Mouse scrolled (405, 243) with delta (0, 0)
Screenshot: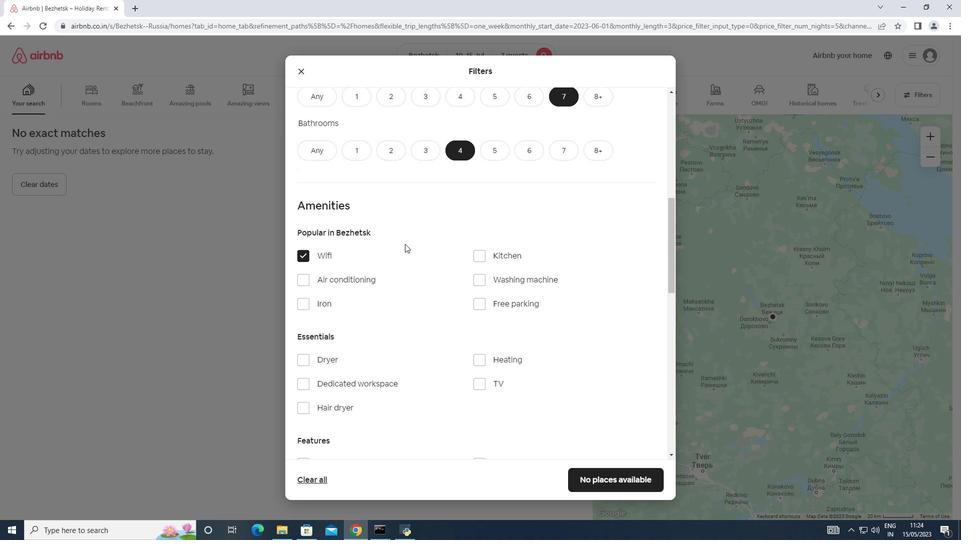 
Action: Mouse moved to (478, 333)
Screenshot: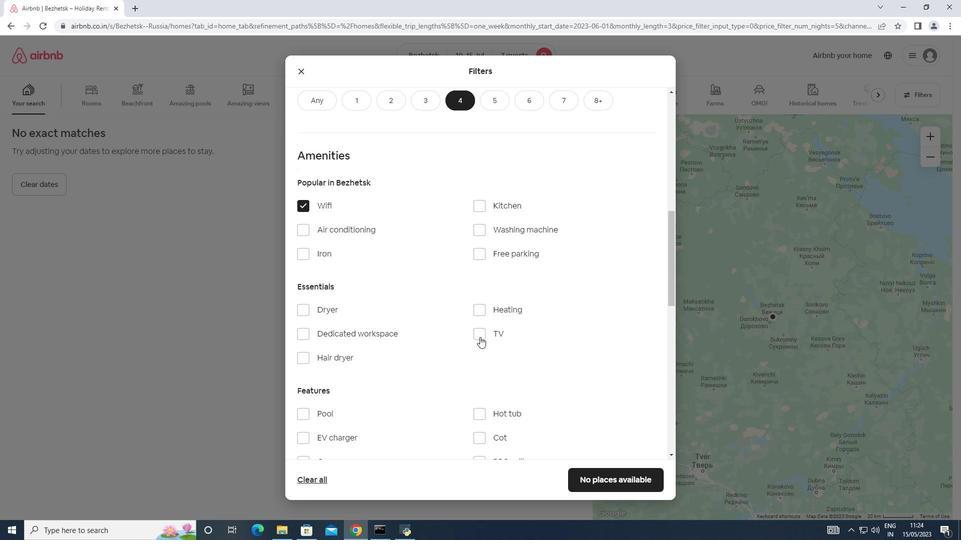 
Action: Mouse pressed left at (478, 333)
Screenshot: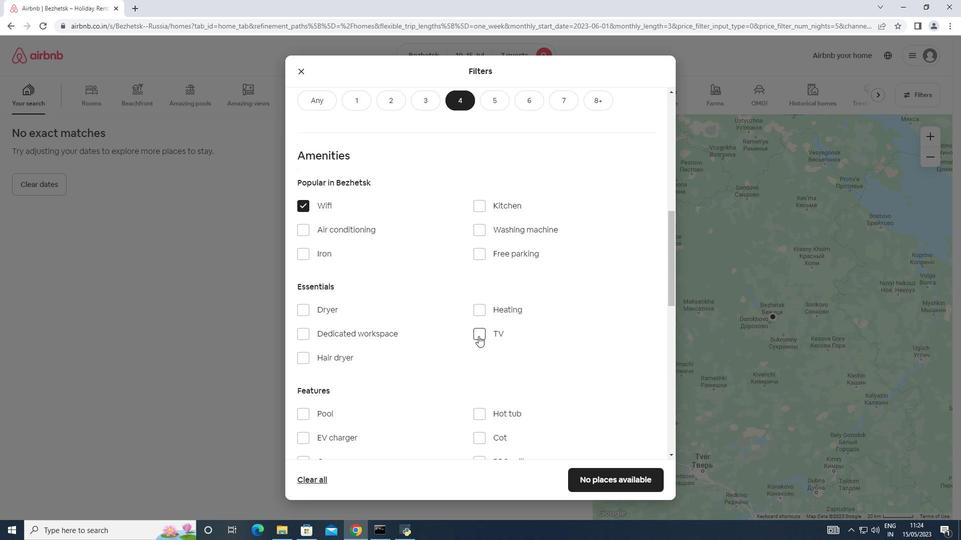 
Action: Mouse moved to (482, 252)
Screenshot: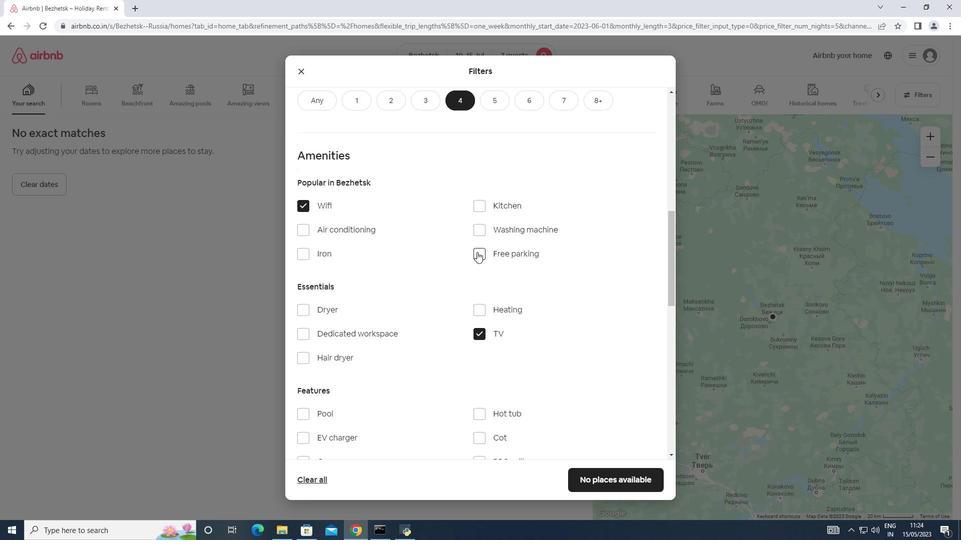 
Action: Mouse pressed left at (482, 252)
Screenshot: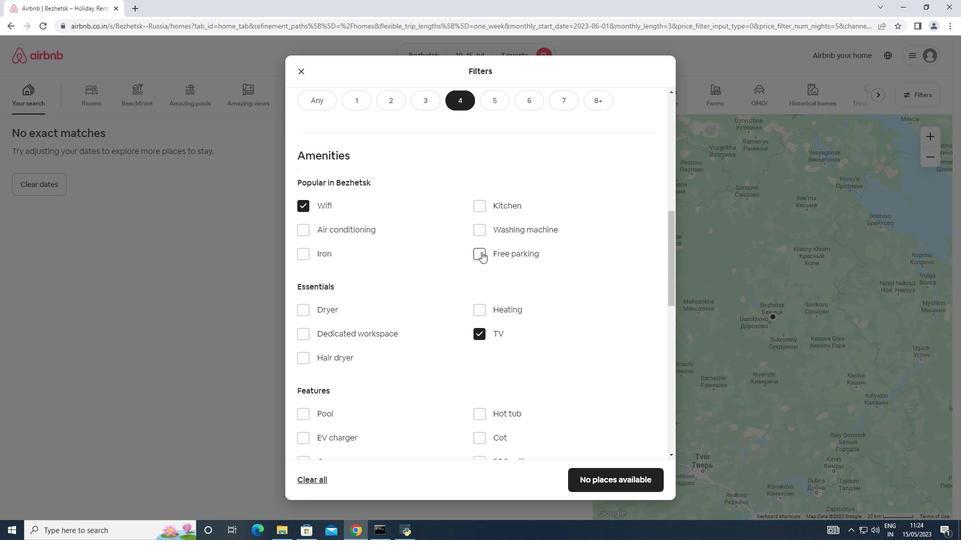 
Action: Mouse moved to (441, 270)
Screenshot: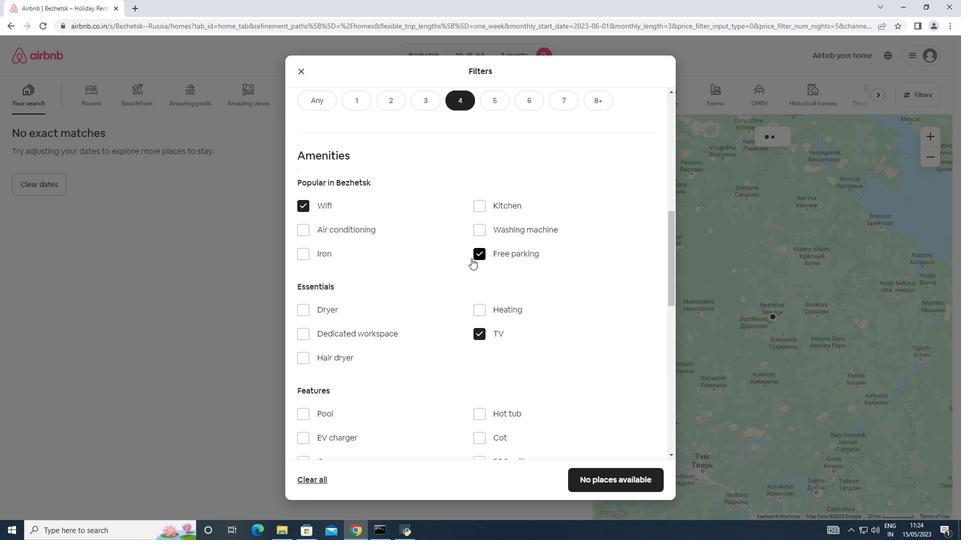 
Action: Mouse scrolled (441, 269) with delta (0, 0)
Screenshot: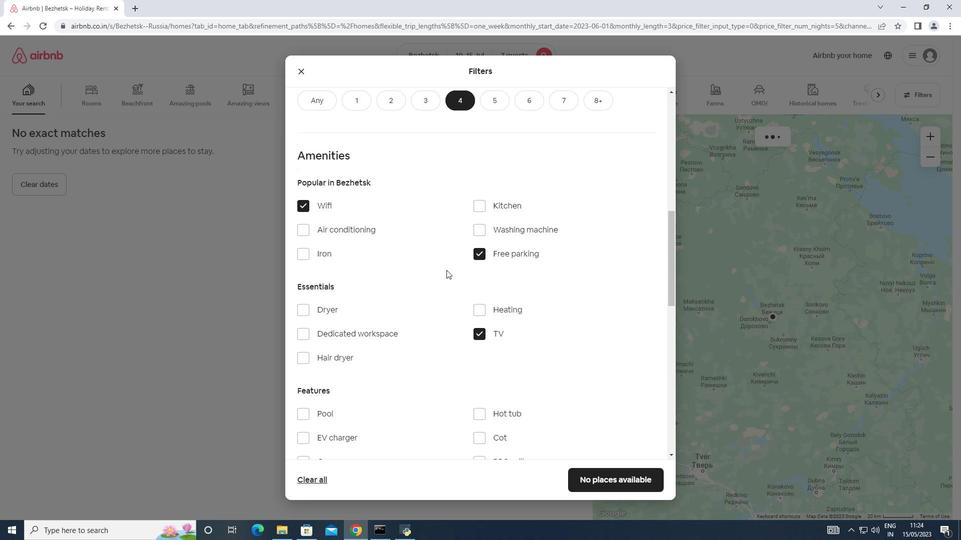 
Action: Mouse scrolled (441, 269) with delta (0, 0)
Screenshot: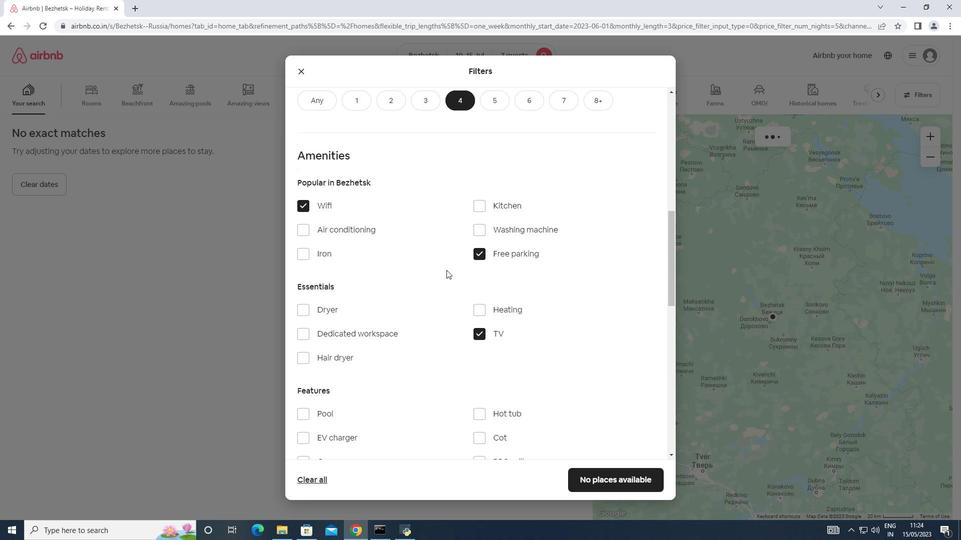 
Action: Mouse scrolled (441, 269) with delta (0, 0)
Screenshot: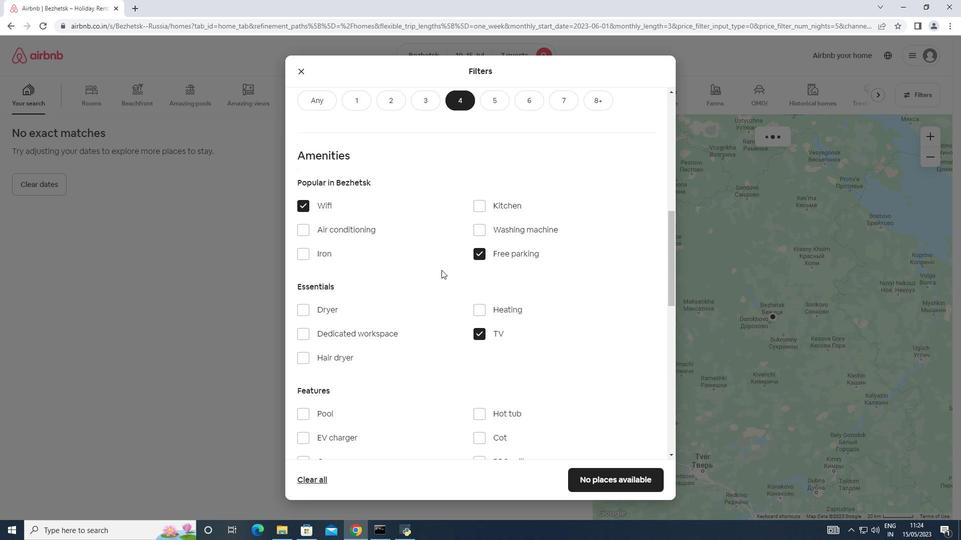 
Action: Mouse moved to (318, 312)
Screenshot: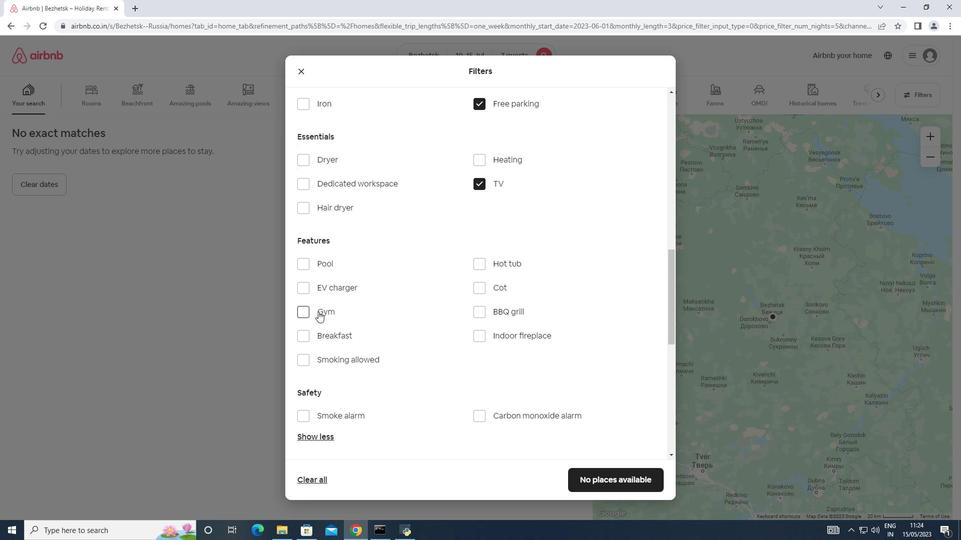 
Action: Mouse pressed left at (318, 312)
Screenshot: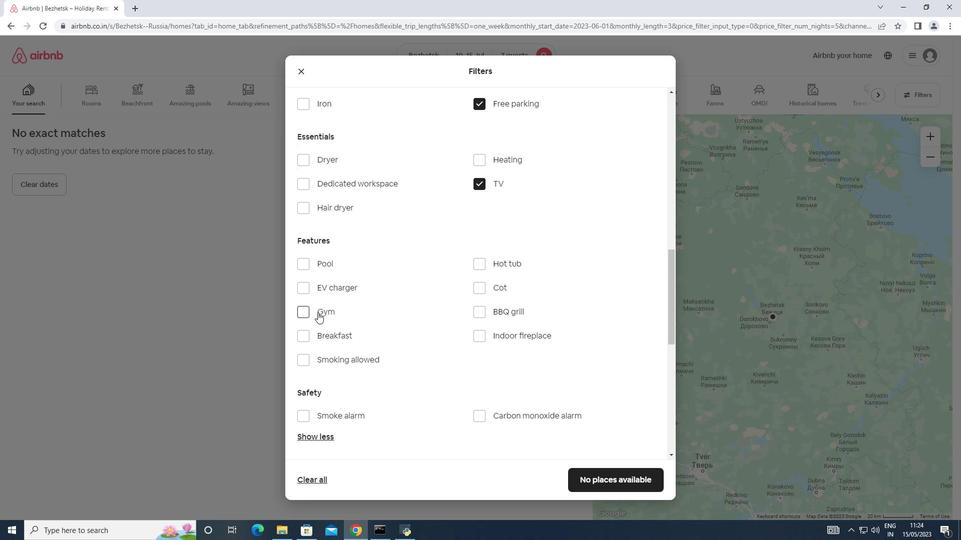 
Action: Mouse moved to (335, 333)
Screenshot: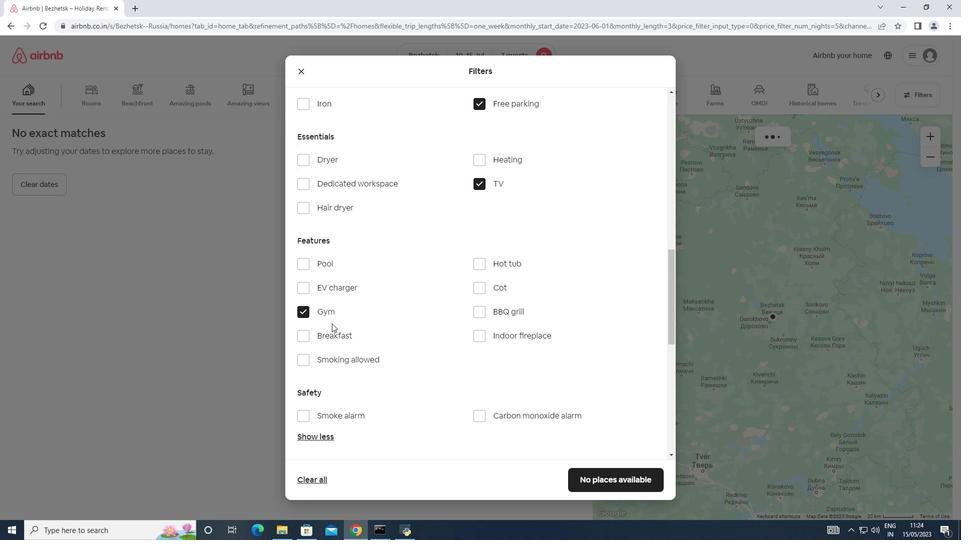 
Action: Mouse pressed left at (335, 333)
Screenshot: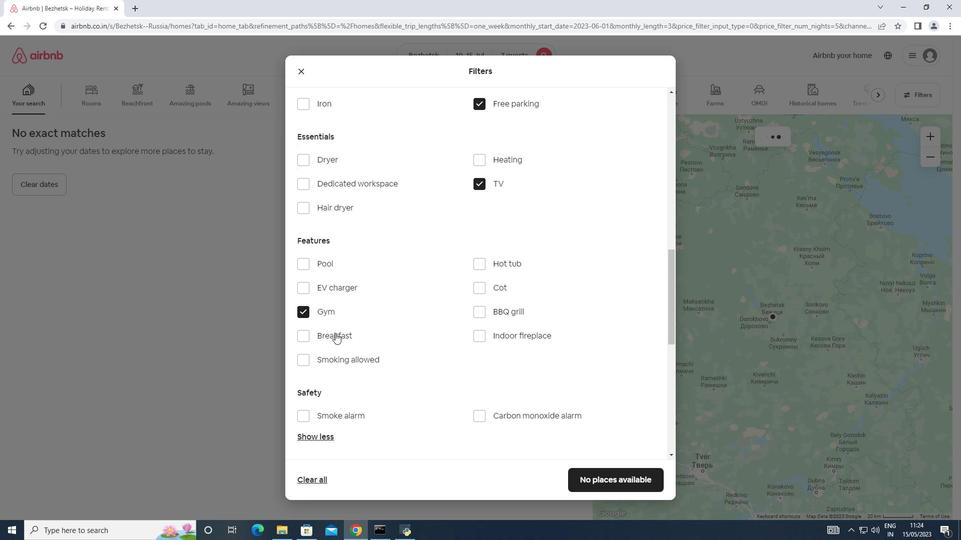 
Action: Mouse moved to (477, 301)
Screenshot: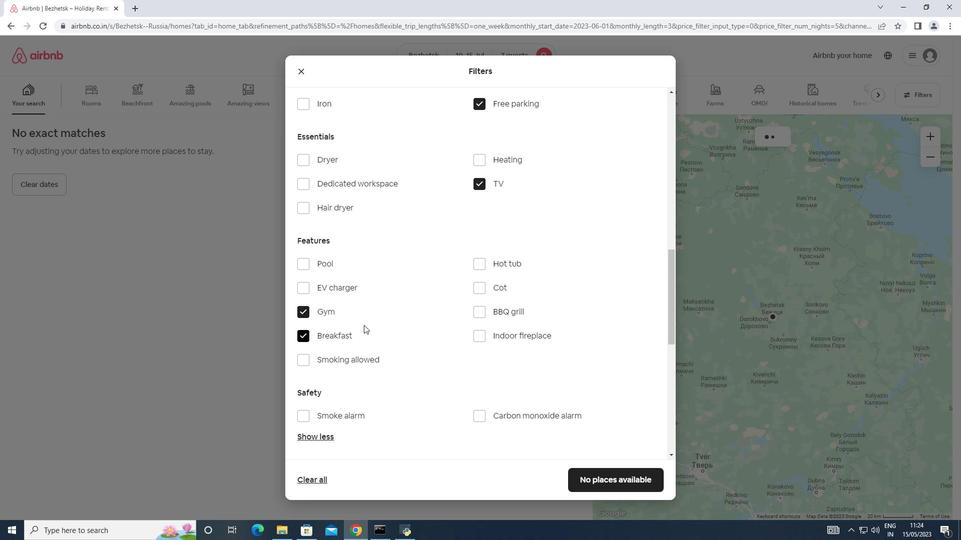
Action: Mouse scrolled (477, 300) with delta (0, 0)
Screenshot: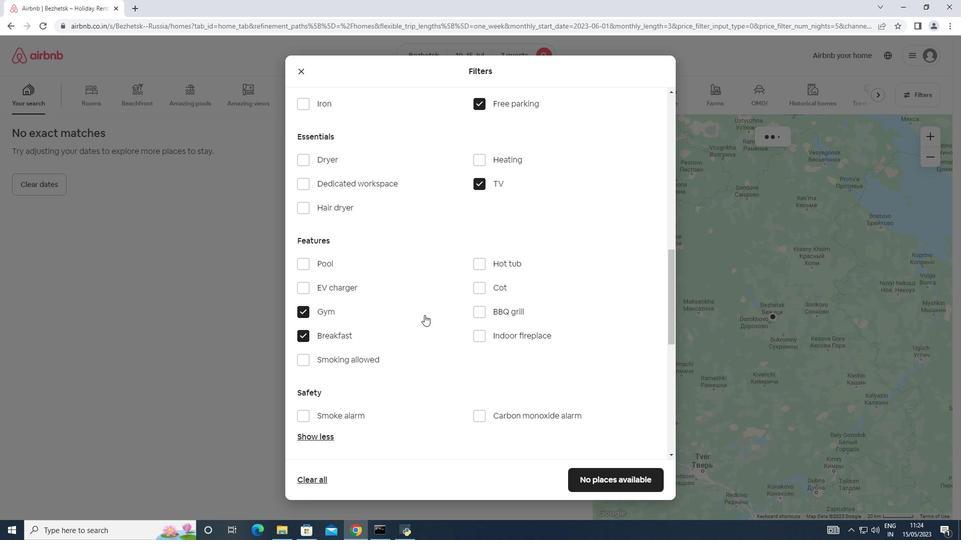 
Action: Mouse scrolled (477, 300) with delta (0, 0)
Screenshot: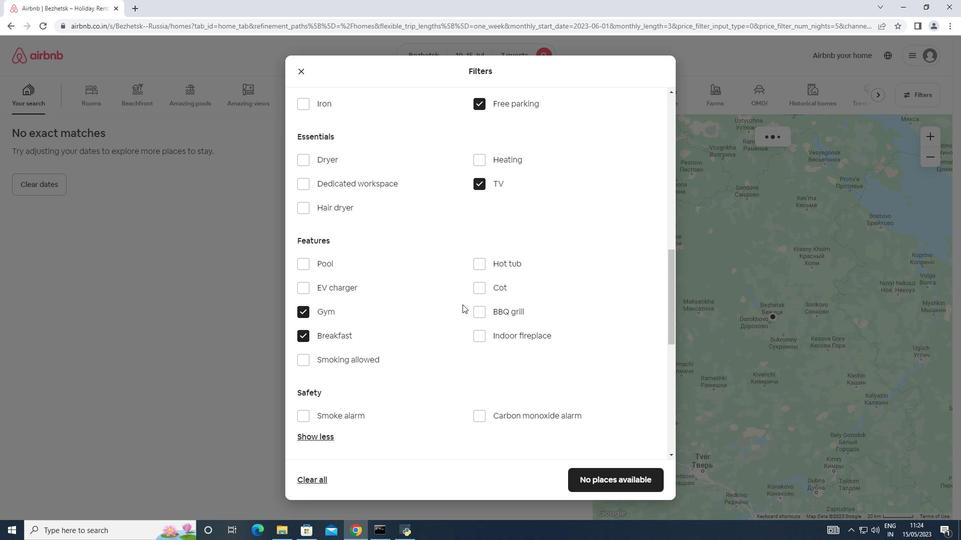 
Action: Mouse scrolled (477, 300) with delta (0, 0)
Screenshot: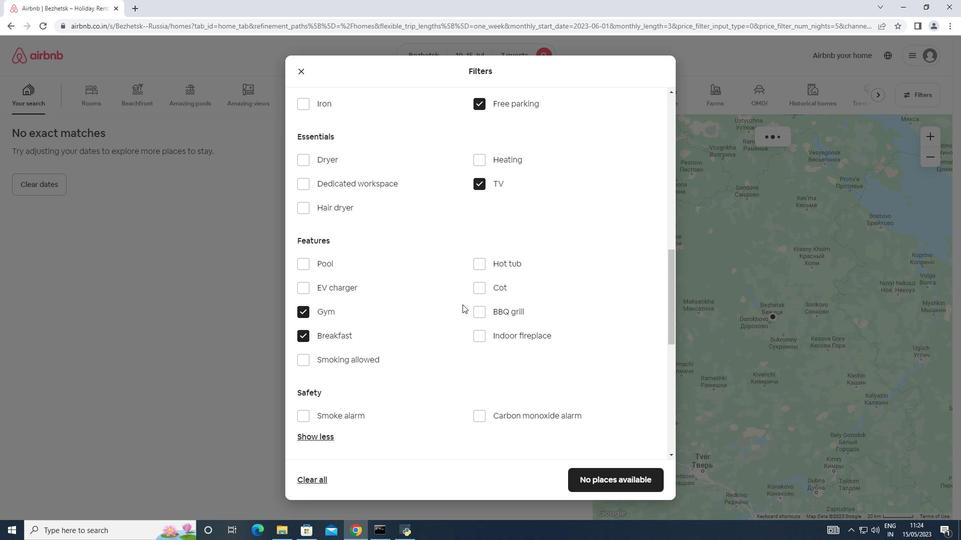 
Action: Mouse scrolled (477, 300) with delta (0, 0)
Screenshot: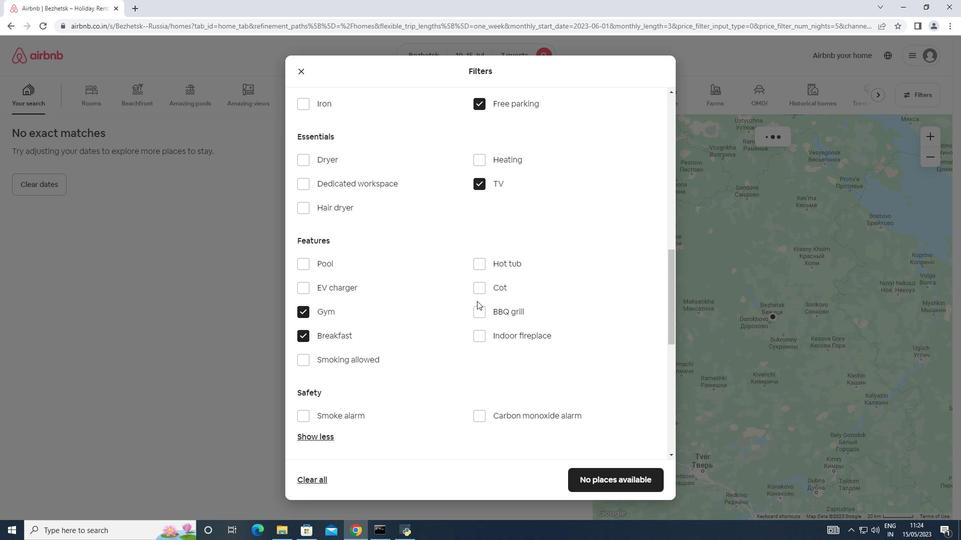 
Action: Mouse moved to (484, 298)
Screenshot: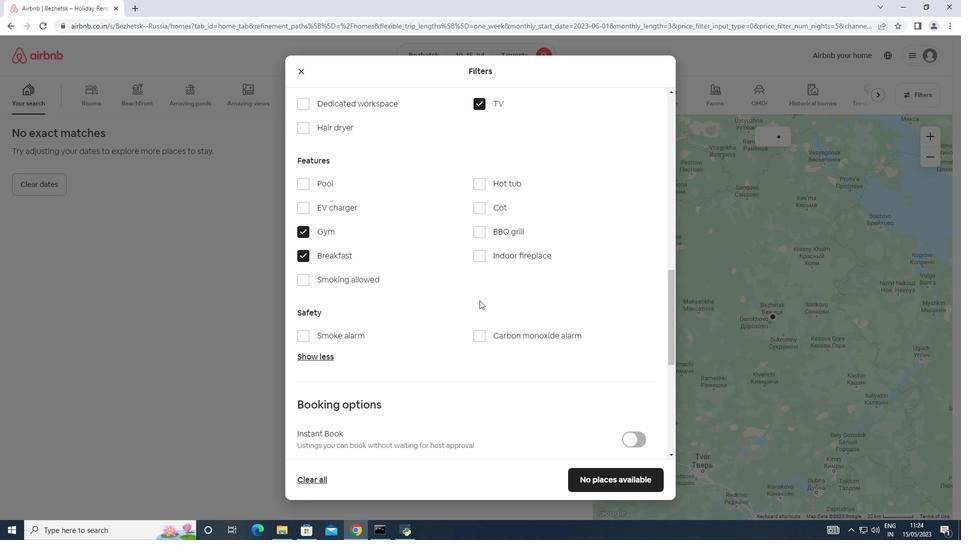 
Action: Mouse scrolled (484, 297) with delta (0, 0)
Screenshot: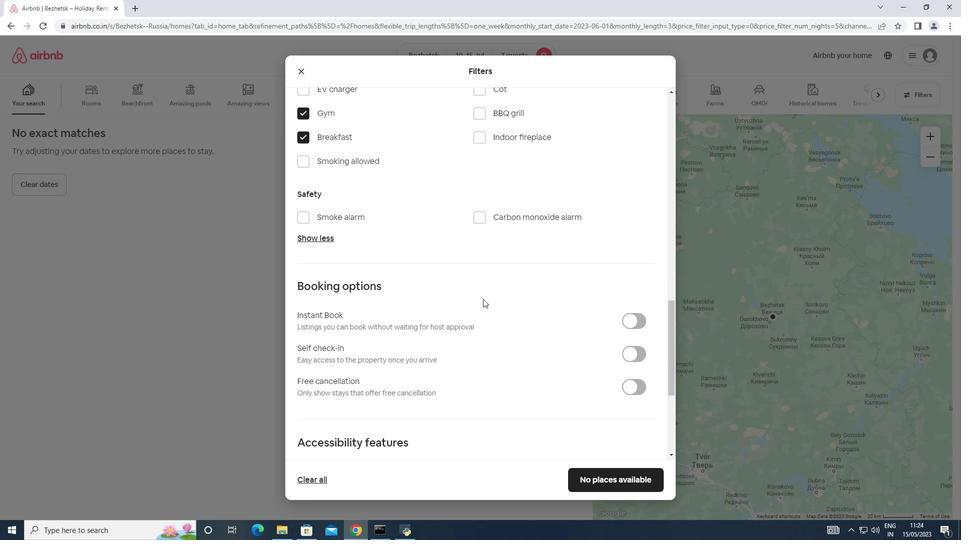 
Action: Mouse scrolled (484, 297) with delta (0, 0)
Screenshot: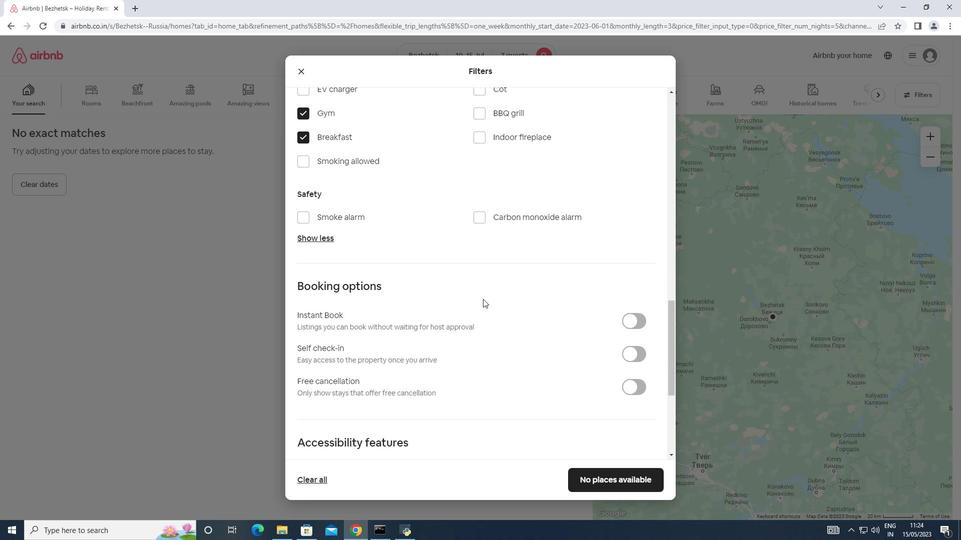
Action: Mouse moved to (627, 252)
Screenshot: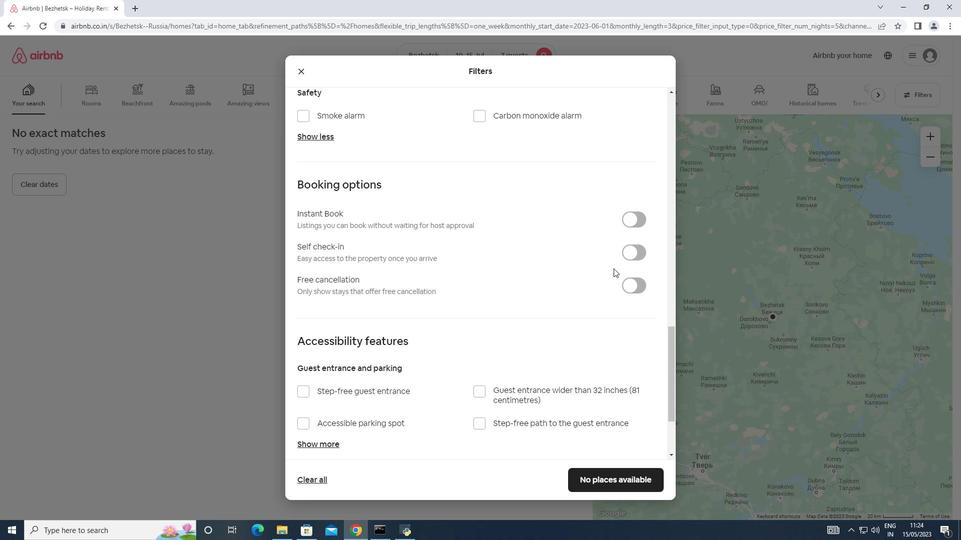 
Action: Mouse pressed left at (627, 252)
Screenshot: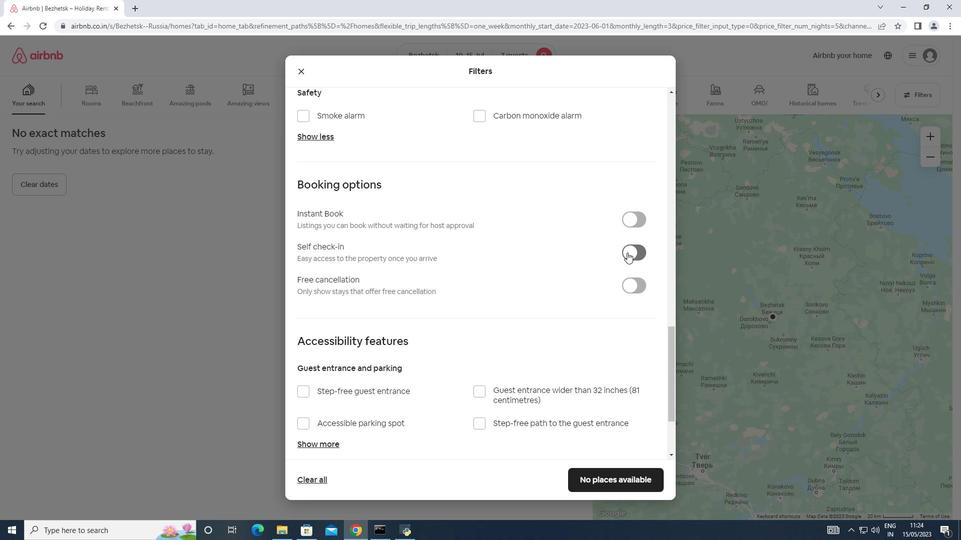 
Action: Mouse moved to (309, 323)
Screenshot: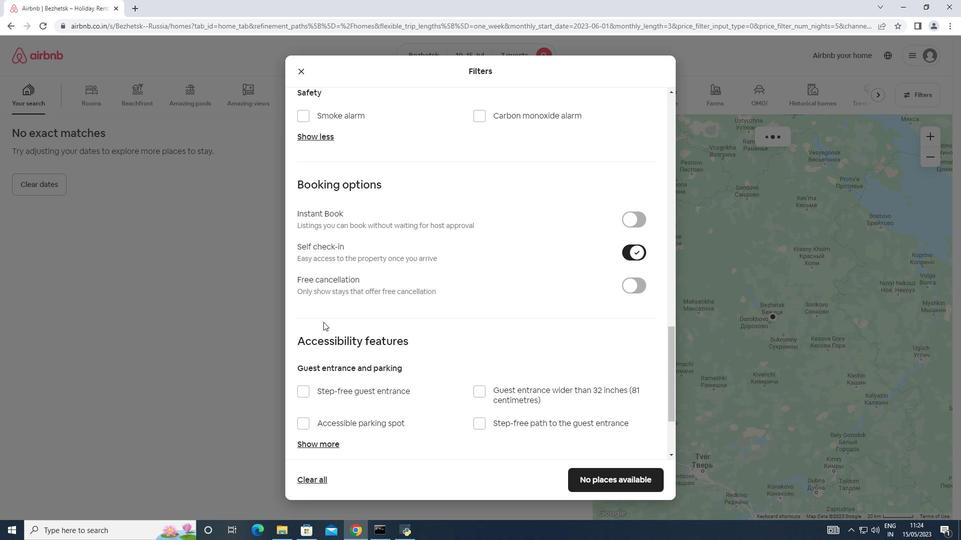 
Action: Mouse scrolled (309, 323) with delta (0, 0)
Screenshot: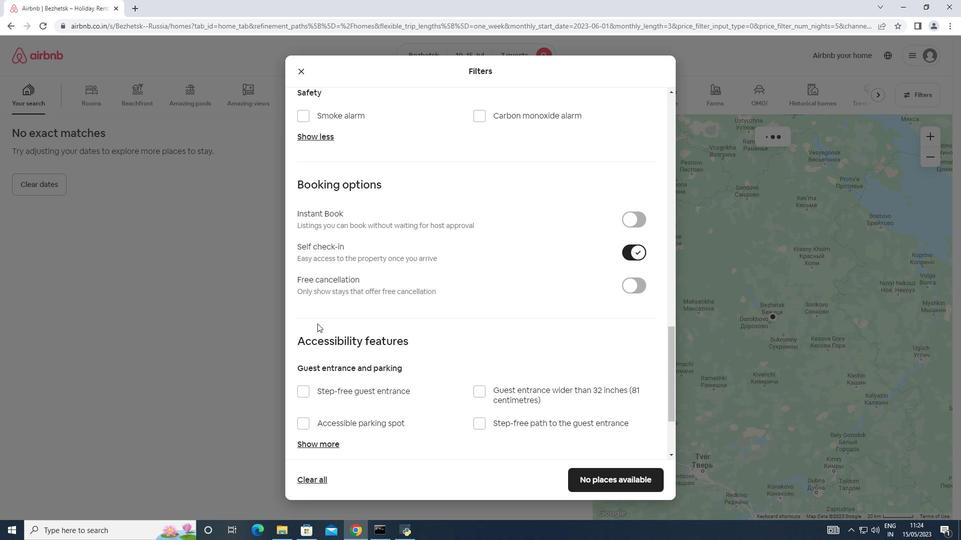 
Action: Mouse scrolled (309, 323) with delta (0, 0)
Screenshot: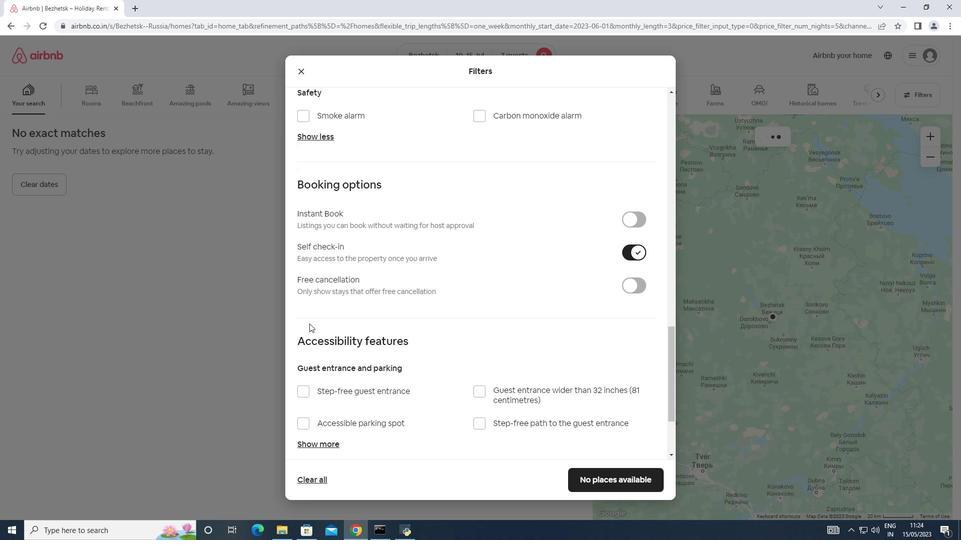 
Action: Mouse scrolled (309, 323) with delta (0, 0)
Screenshot: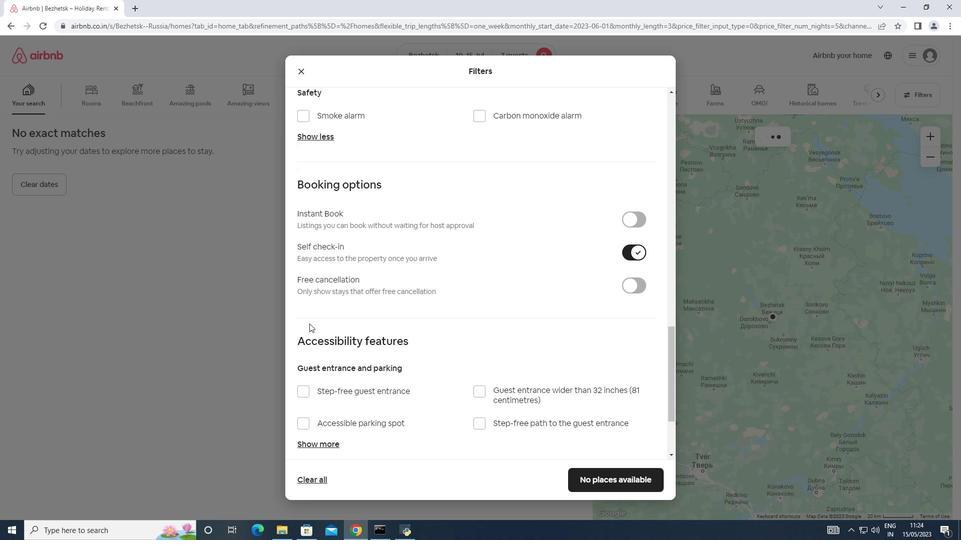 
Action: Mouse scrolled (309, 323) with delta (0, 0)
Screenshot: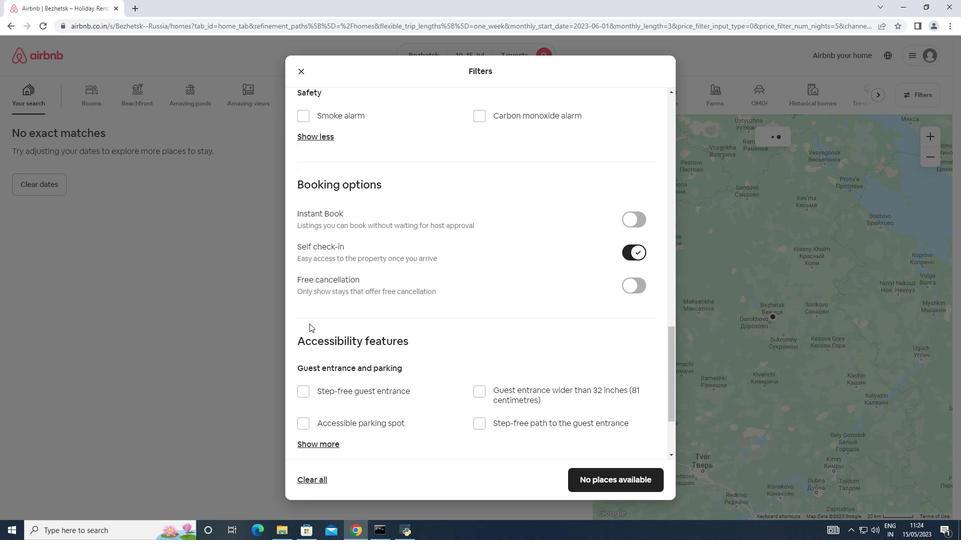 
Action: Mouse moved to (310, 321)
Screenshot: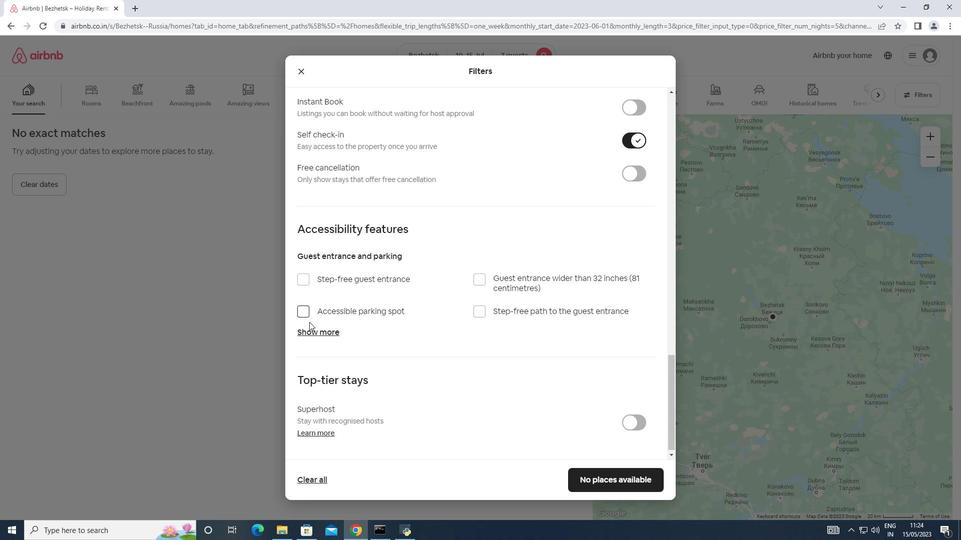 
Action: Mouse scrolled (310, 321) with delta (0, 0)
Screenshot: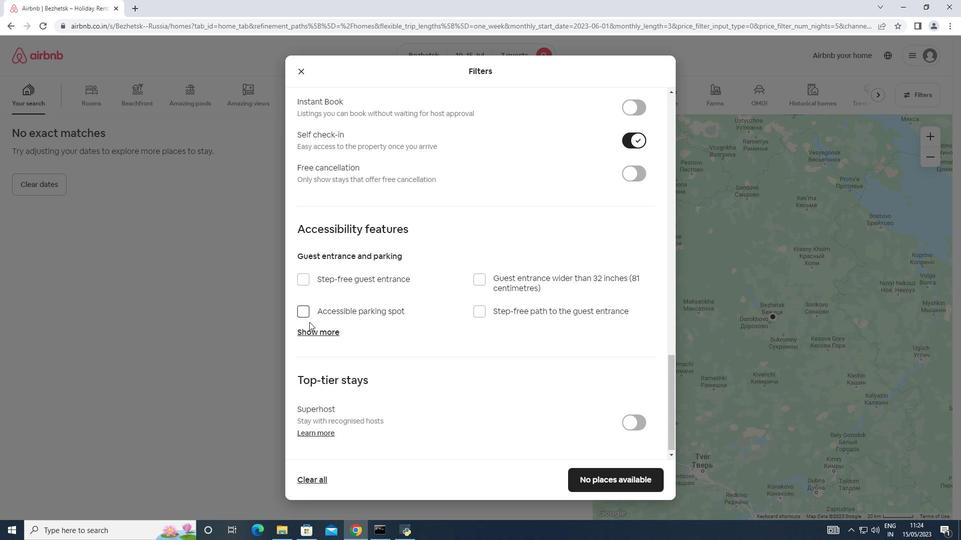 
Action: Mouse scrolled (310, 321) with delta (0, 0)
Screenshot: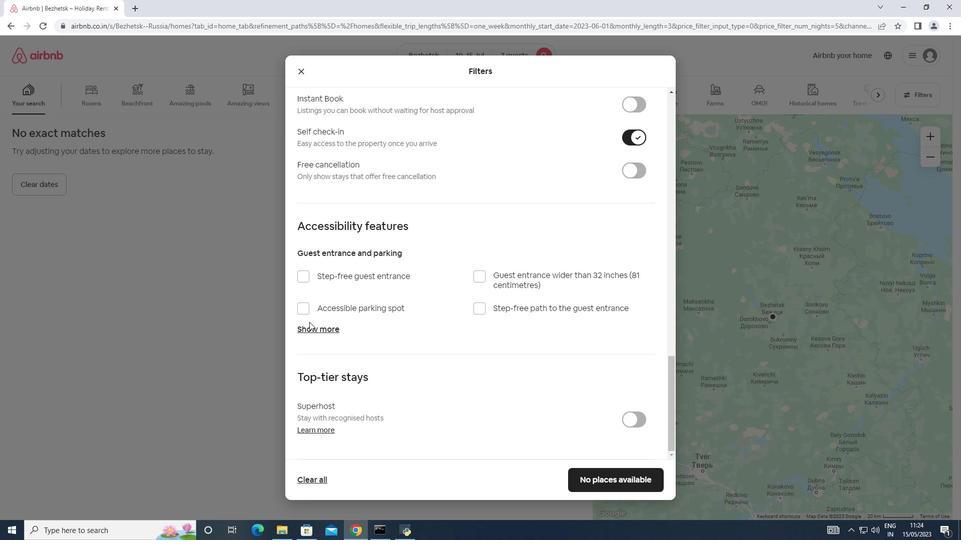 
Action: Mouse scrolled (310, 321) with delta (0, 0)
Screenshot: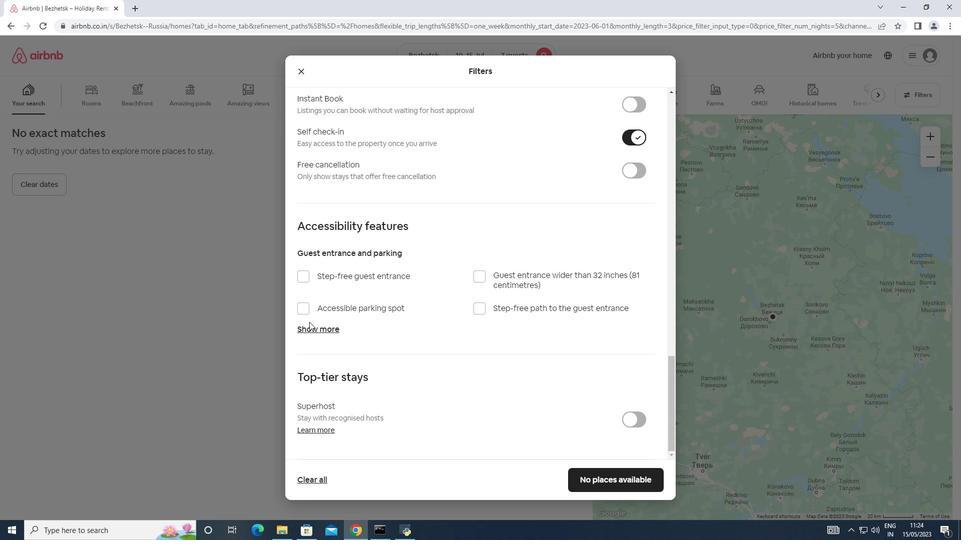 
Action: Mouse moved to (581, 472)
Screenshot: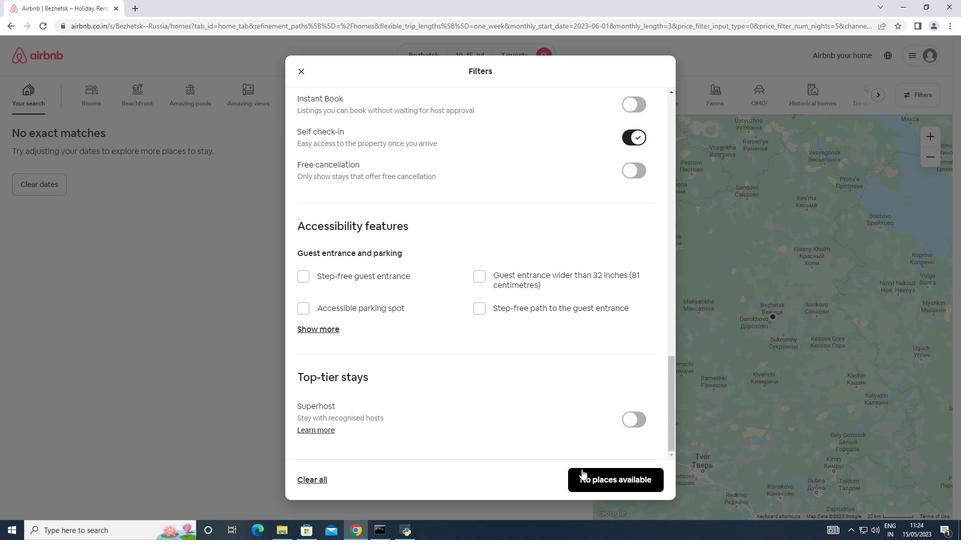 
Action: Mouse pressed left at (581, 472)
Screenshot: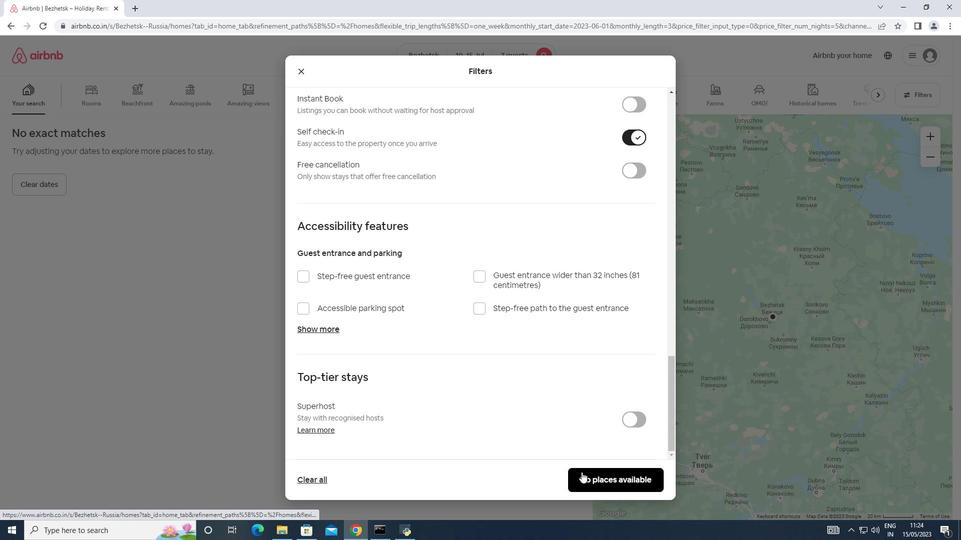 
